 Task: Add an event with the title Second Interview with Rob, date '2024/05/28', time 8:00 AM to 10:00 AMand add a description: Teams will be presented with a series of problem-solving challenges that require creativity, analytical thinking, and effective communication. These challenges may include simulated scenarios, puzzles, brainteasers, or real-world business problems.Select event color  Basil . Add location for the event as: Milan, Italy, logged in from the account softage.8@softage.netand send the event invitation to softage.4@softage.net and softage.5@softage.net. Set a reminder for the event Daily
Action: Mouse pressed left at (62, 104)
Screenshot: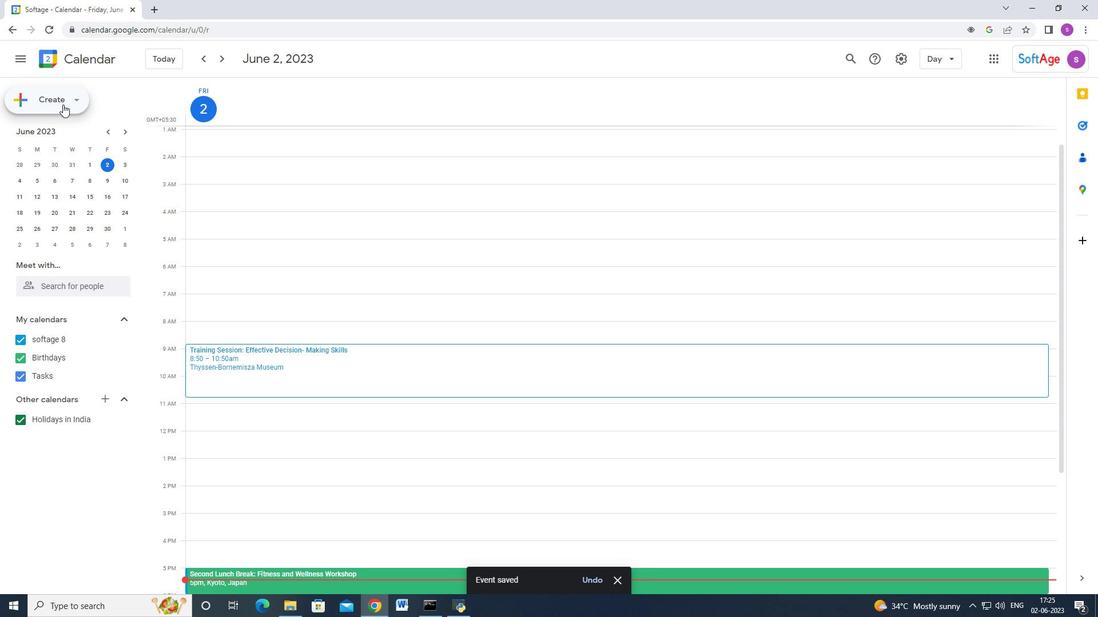 
Action: Mouse moved to (53, 133)
Screenshot: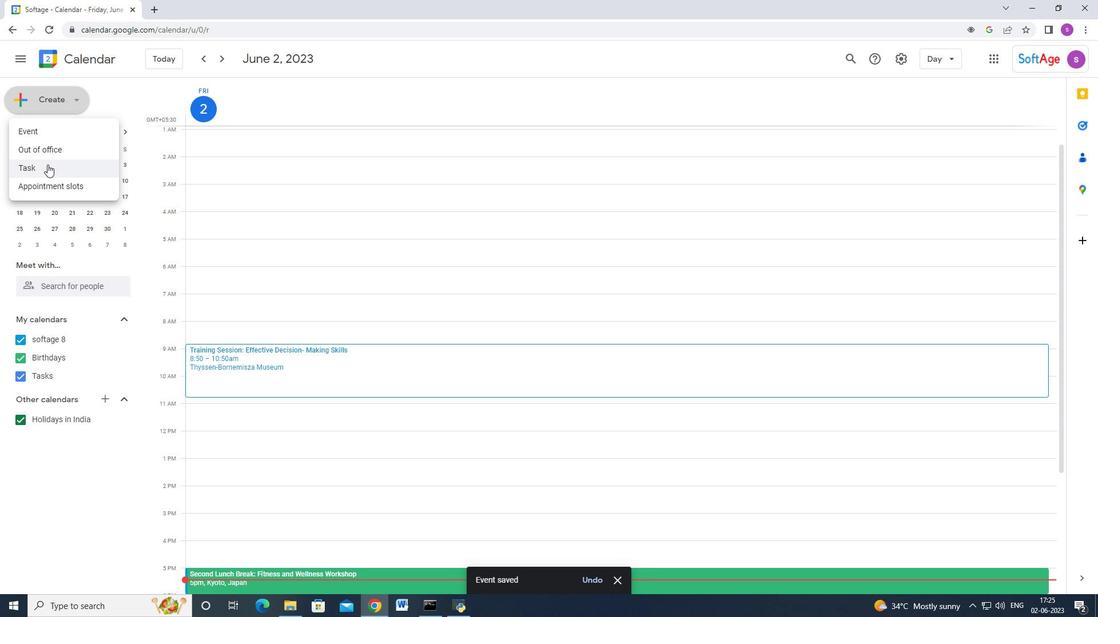 
Action: Mouse pressed left at (53, 133)
Screenshot: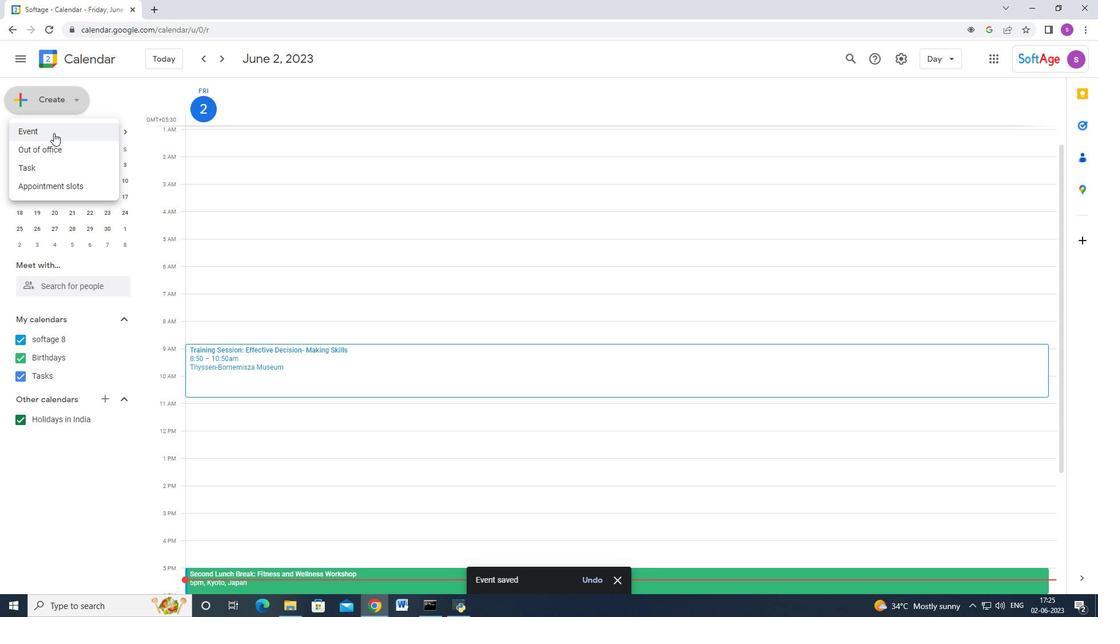 
Action: Mouse moved to (556, 319)
Screenshot: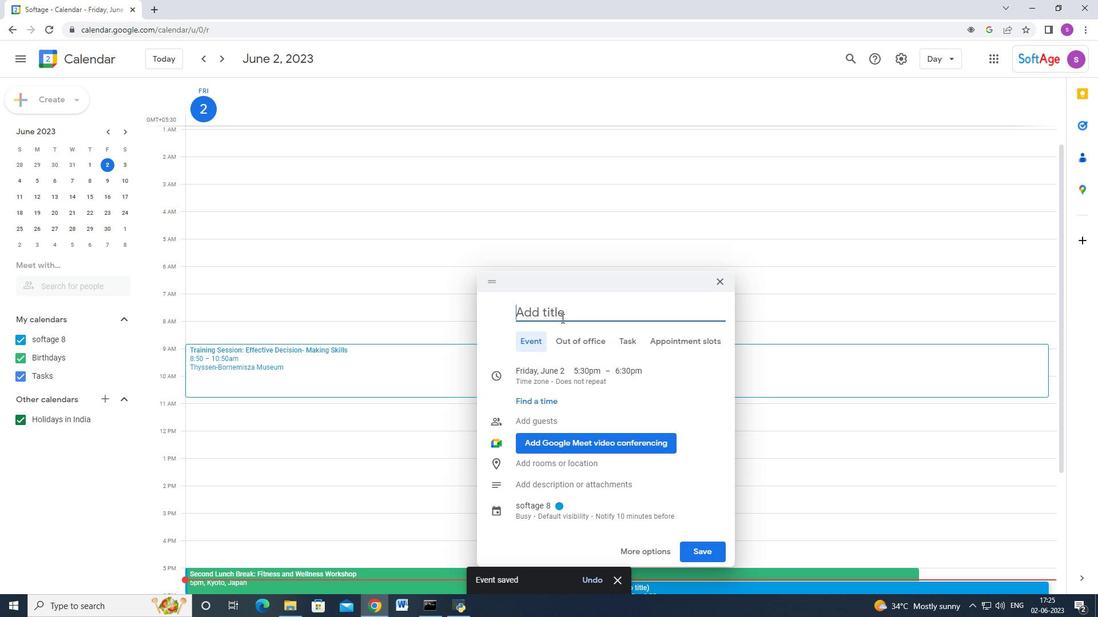 
Action: Key pressed <Key.shift><Key.shift><Key.shift><Key.shift>Second<Key.space><Key.shift>Interview<Key.space>with<Key.space><Key.shift>Rob
Screenshot: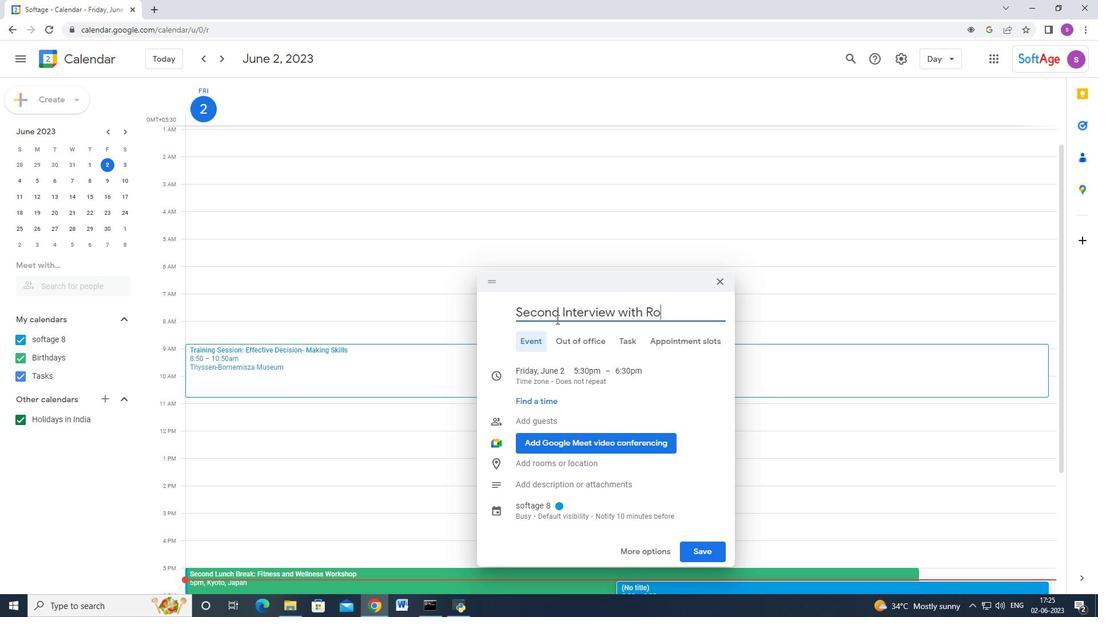 
Action: Mouse moved to (637, 545)
Screenshot: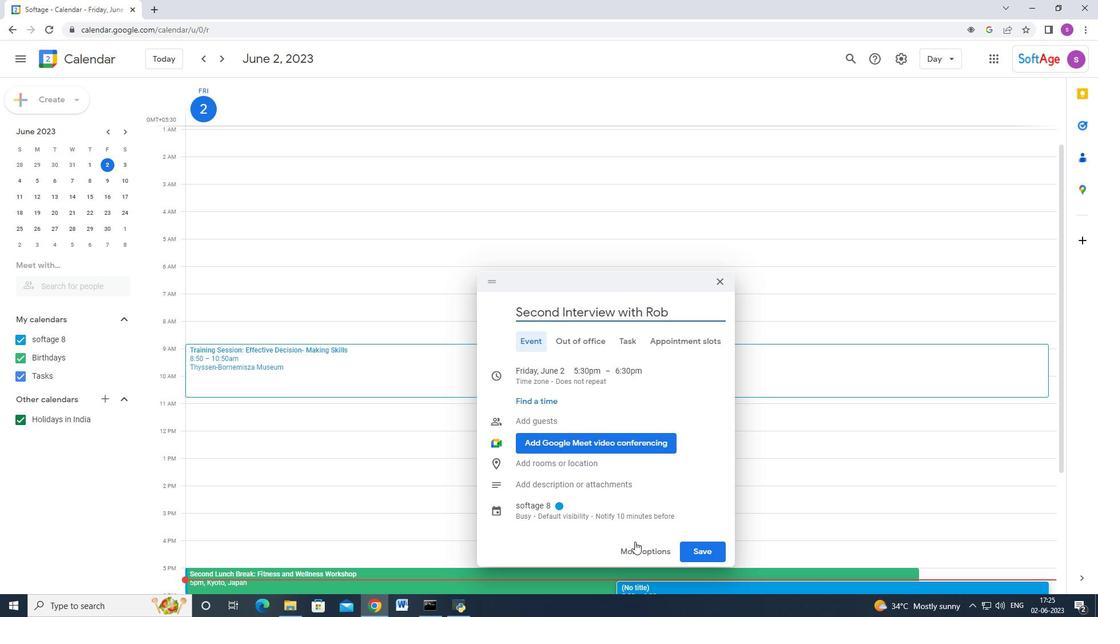 
Action: Mouse pressed left at (637, 545)
Screenshot: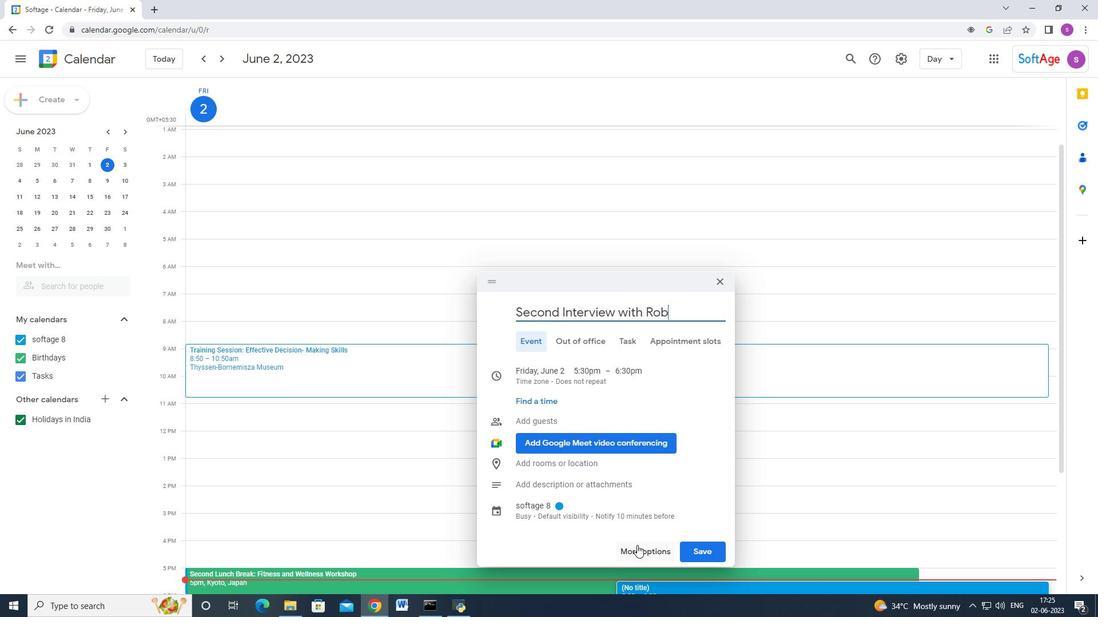 
Action: Mouse moved to (72, 103)
Screenshot: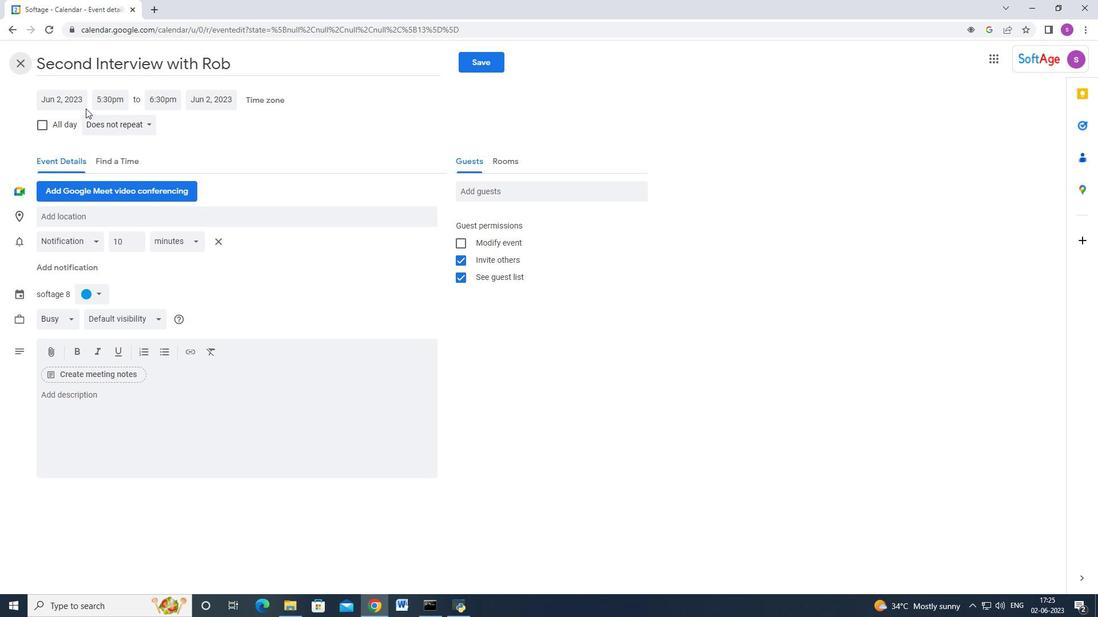 
Action: Mouse pressed left at (72, 103)
Screenshot: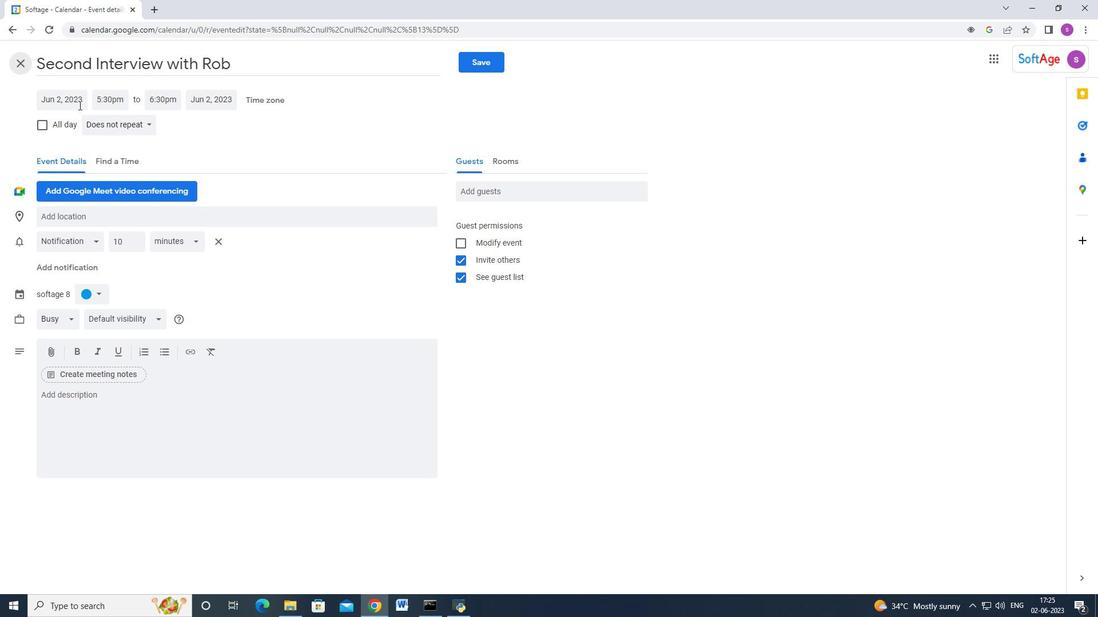 
Action: Mouse moved to (177, 124)
Screenshot: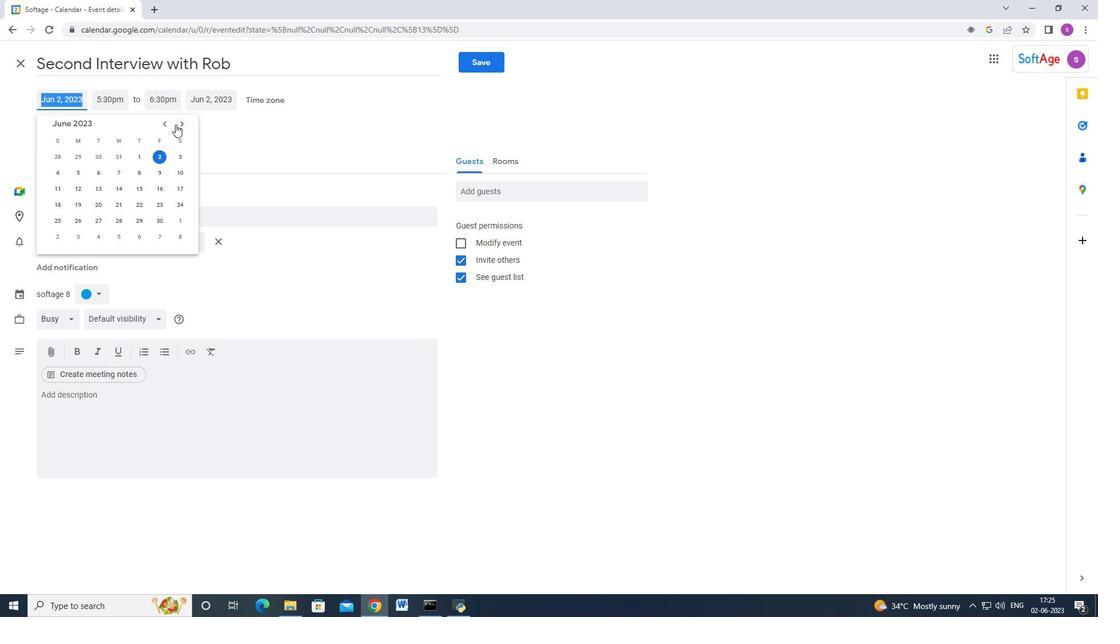 
Action: Mouse pressed left at (177, 124)
Screenshot: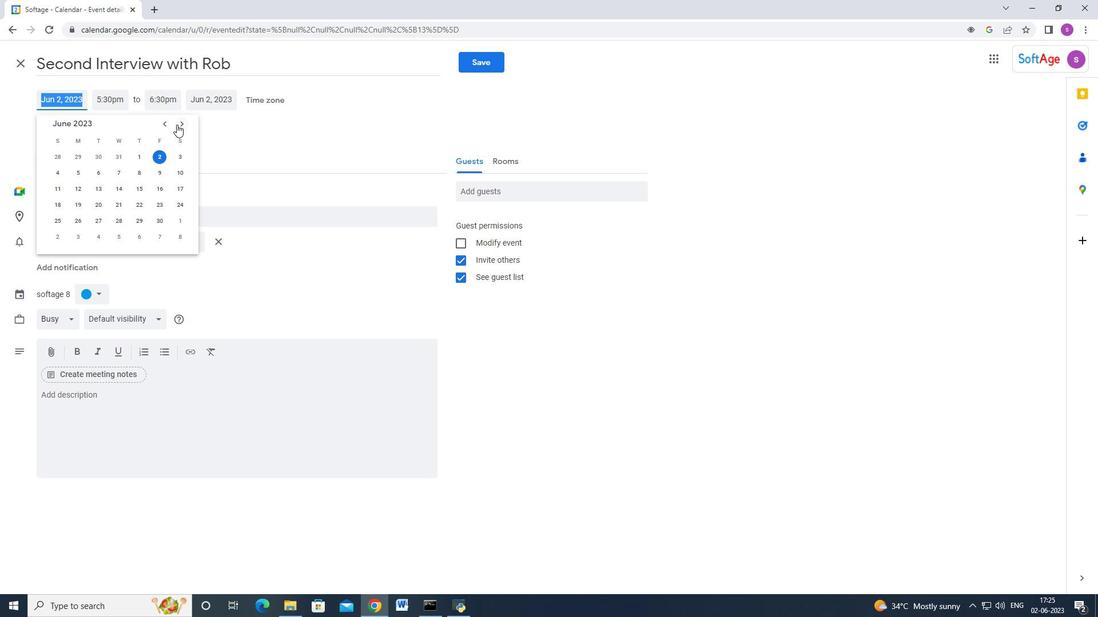 
Action: Mouse pressed left at (177, 124)
Screenshot: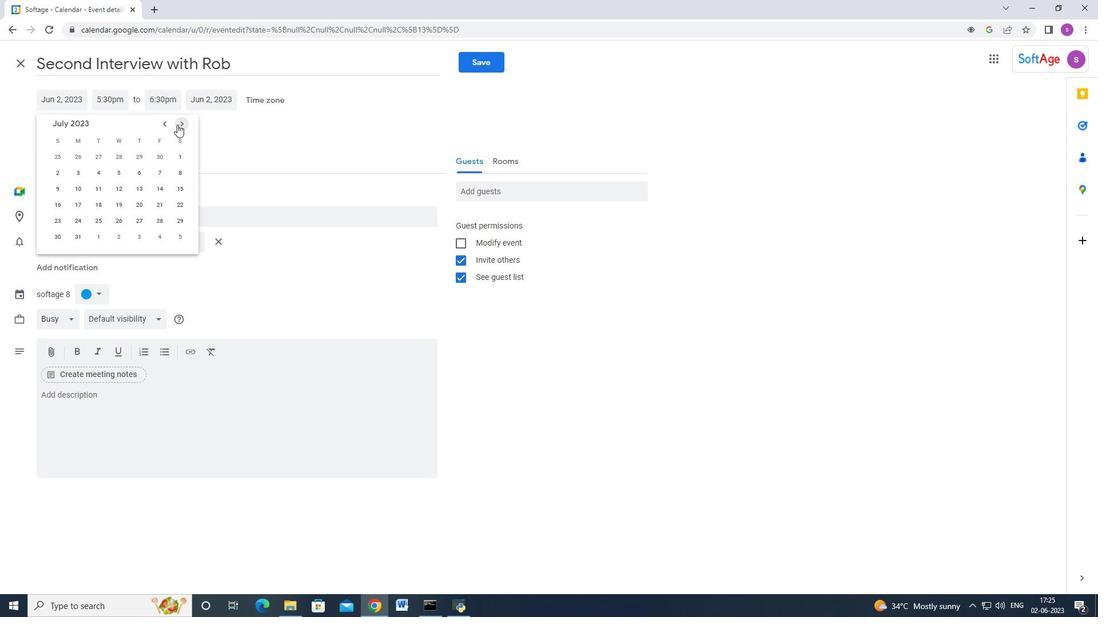
Action: Mouse pressed left at (177, 124)
Screenshot: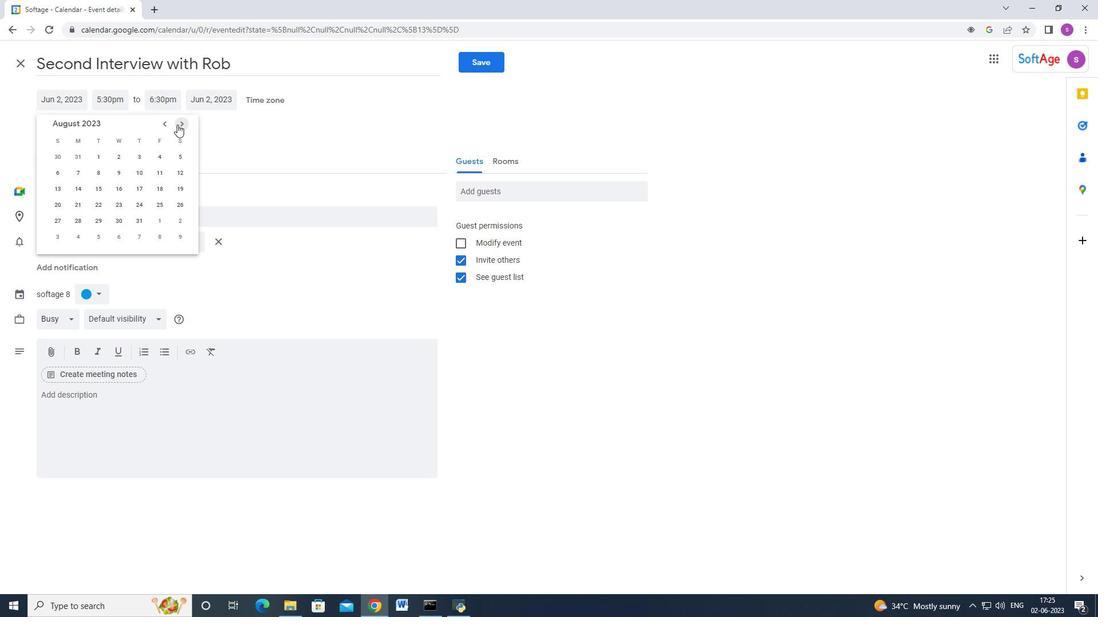 
Action: Mouse pressed left at (177, 124)
Screenshot: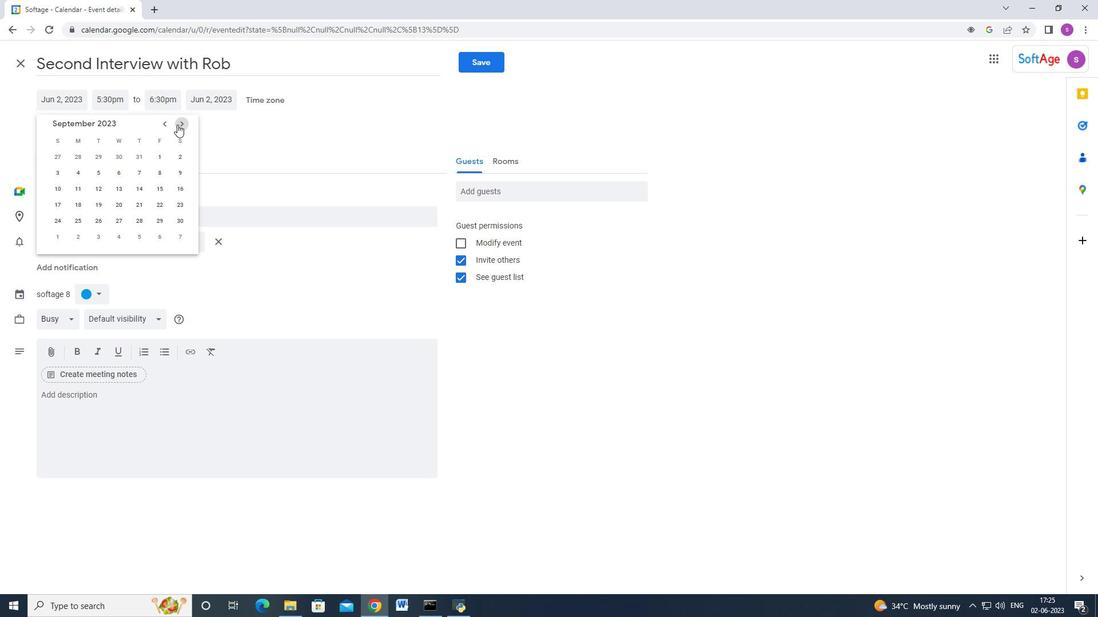 
Action: Mouse pressed left at (177, 124)
Screenshot: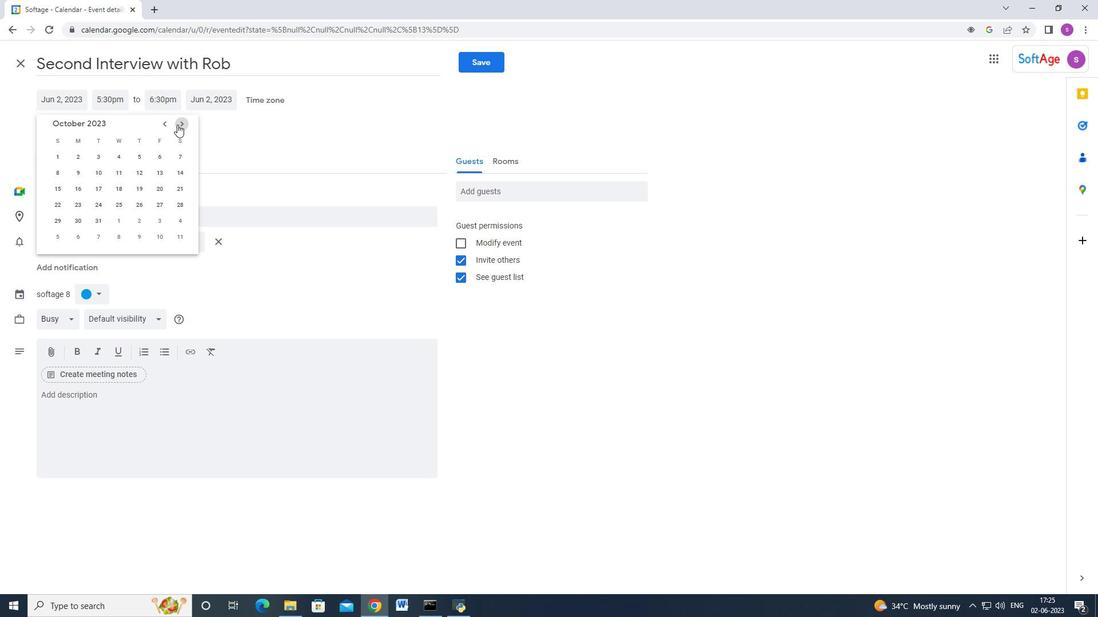 
Action: Mouse pressed left at (177, 124)
Screenshot: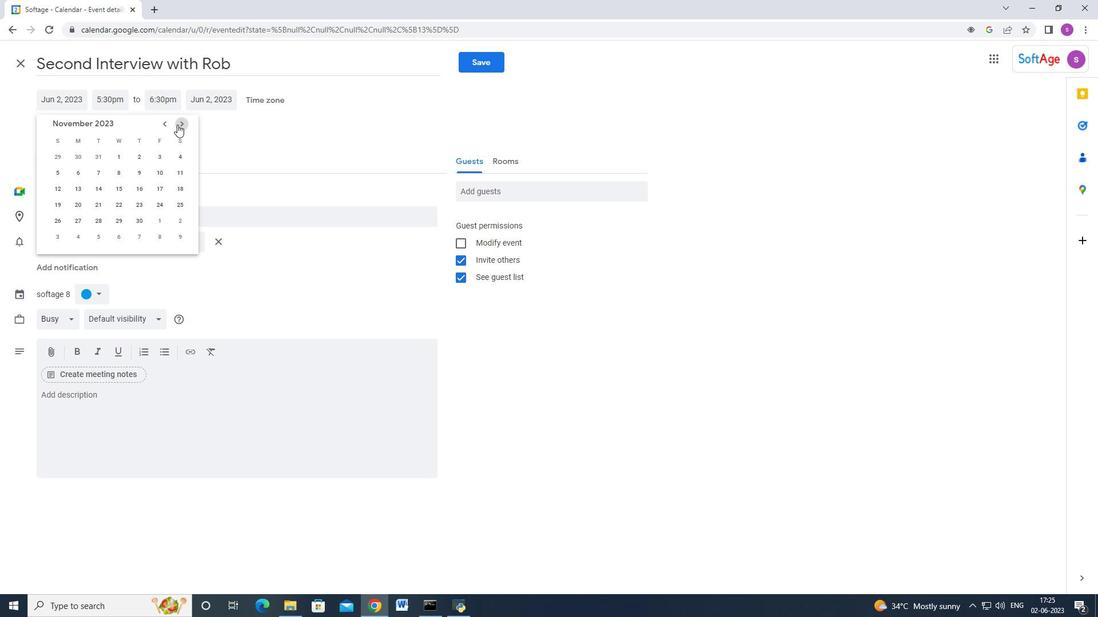 
Action: Mouse pressed left at (177, 124)
Screenshot: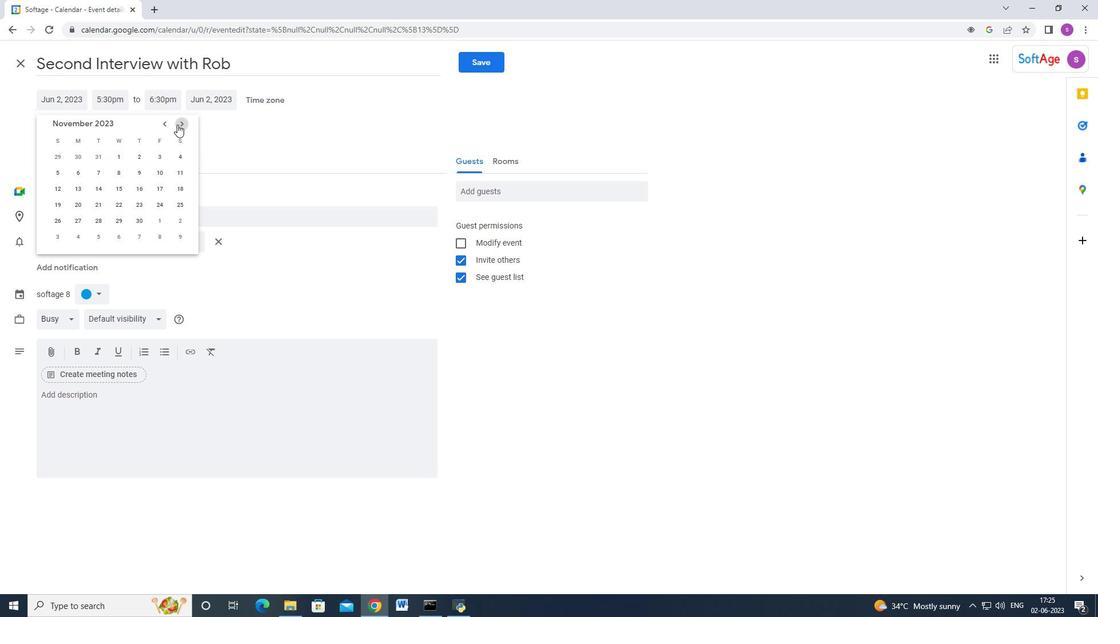 
Action: Mouse pressed left at (177, 124)
Screenshot: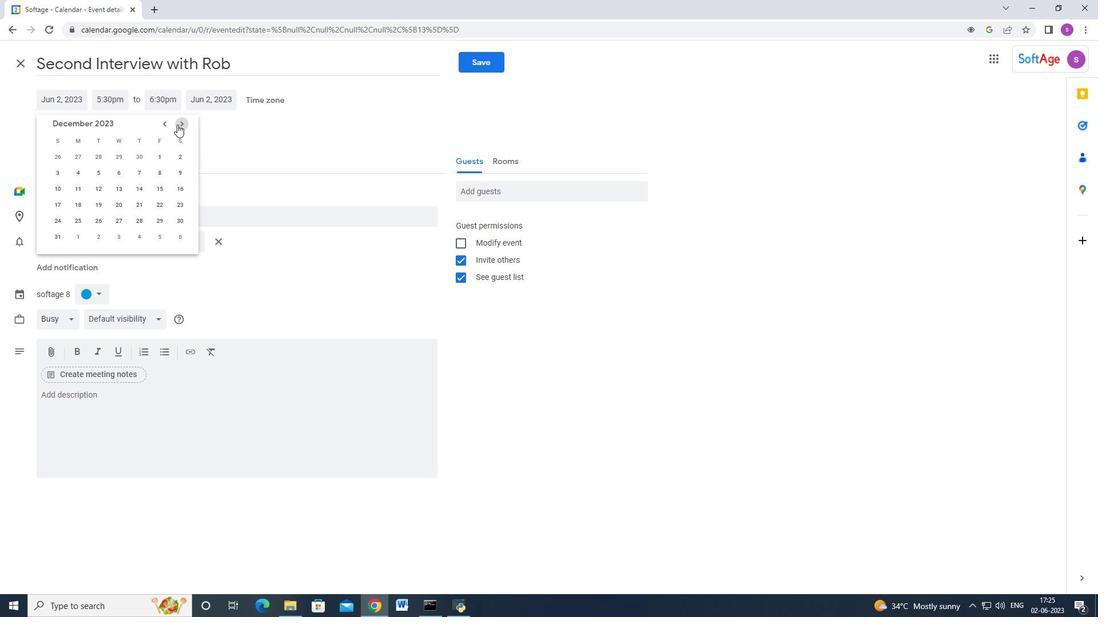 
Action: Mouse pressed left at (177, 124)
Screenshot: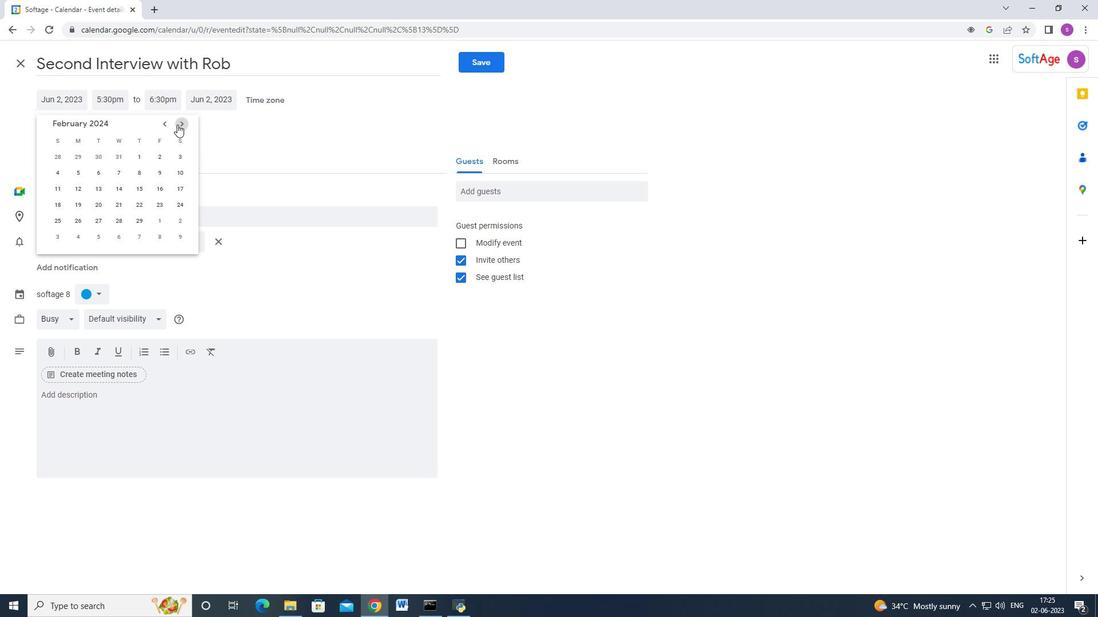 
Action: Mouse pressed left at (177, 124)
Screenshot: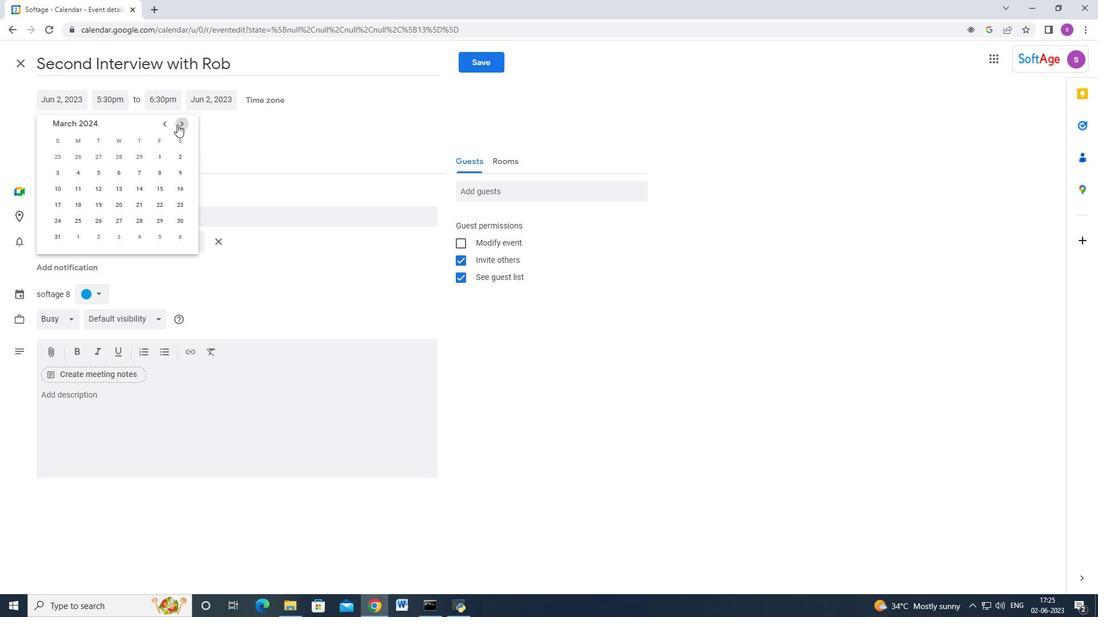 
Action: Mouse pressed left at (177, 124)
Screenshot: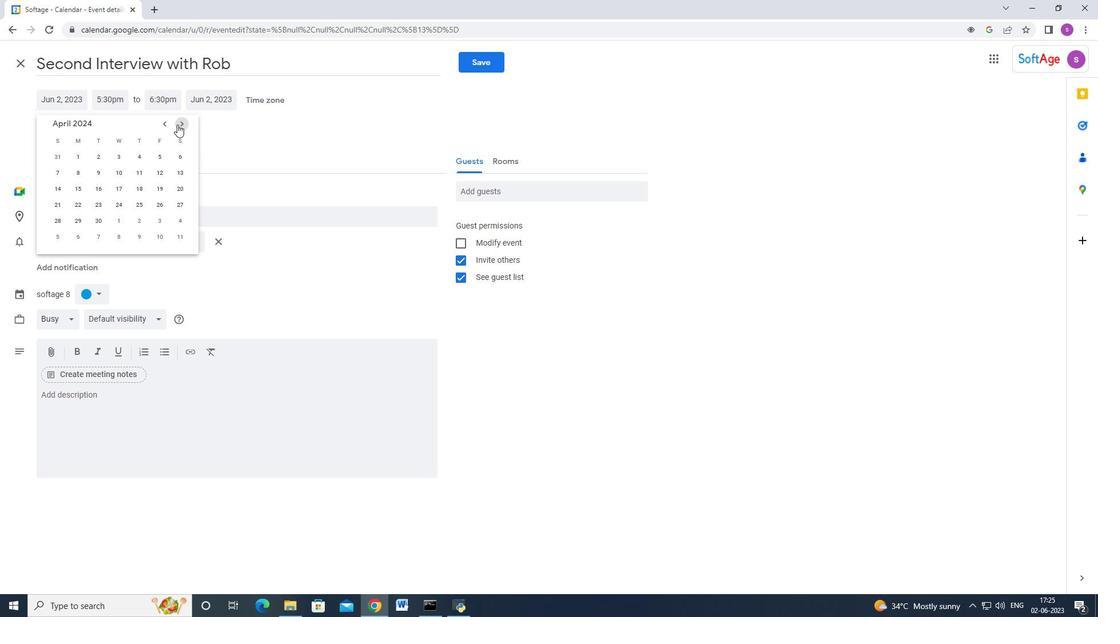 
Action: Mouse moved to (98, 223)
Screenshot: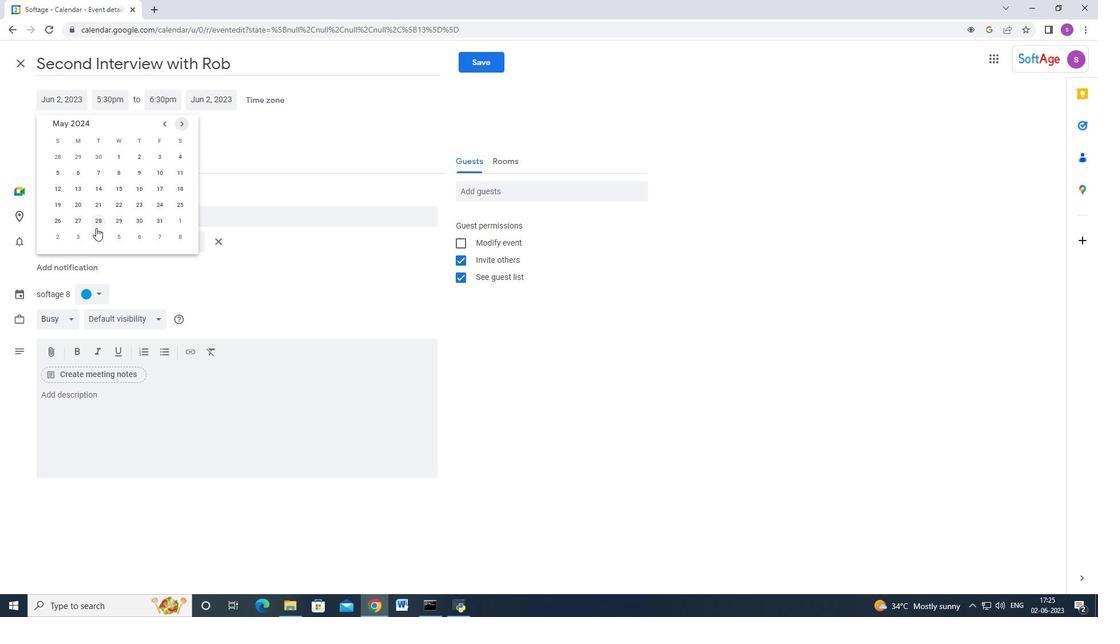 
Action: Mouse pressed left at (98, 223)
Screenshot: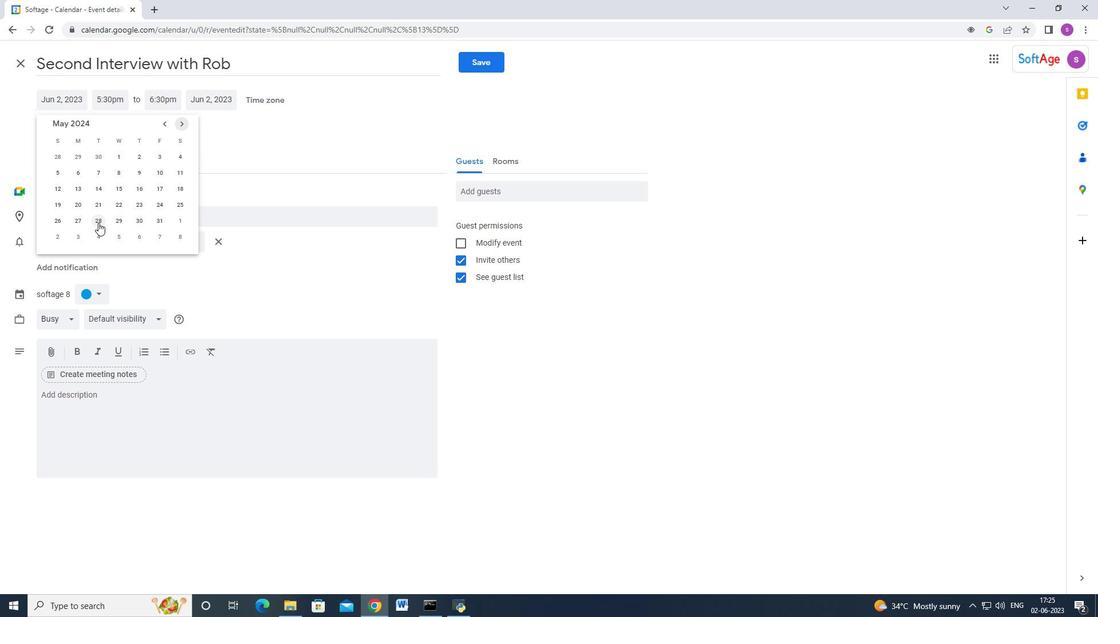 
Action: Mouse moved to (120, 103)
Screenshot: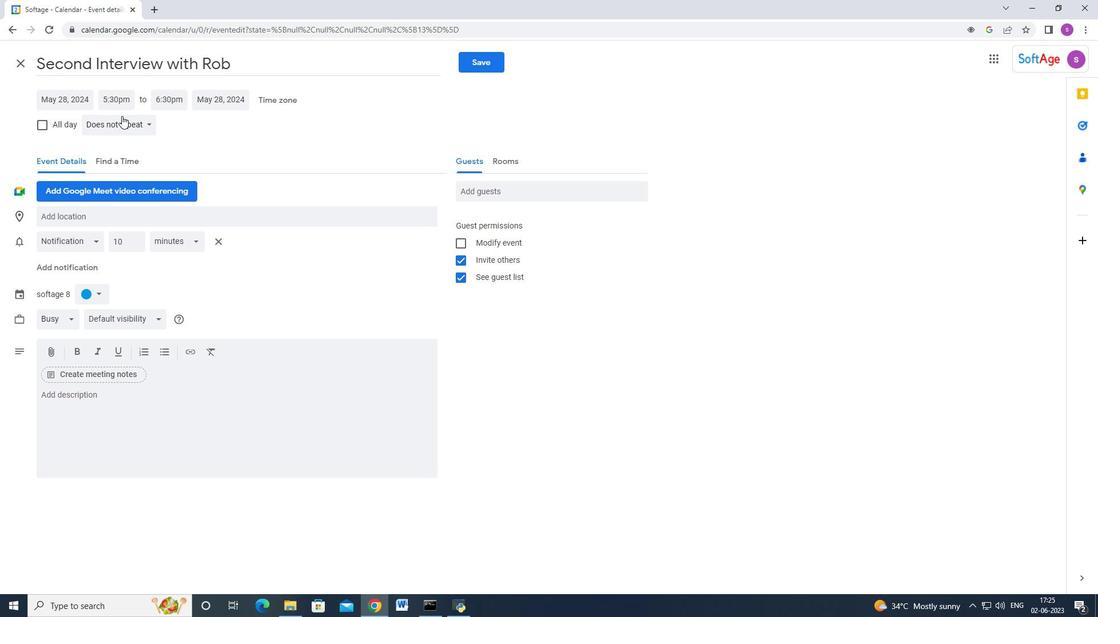 
Action: Mouse pressed left at (120, 103)
Screenshot: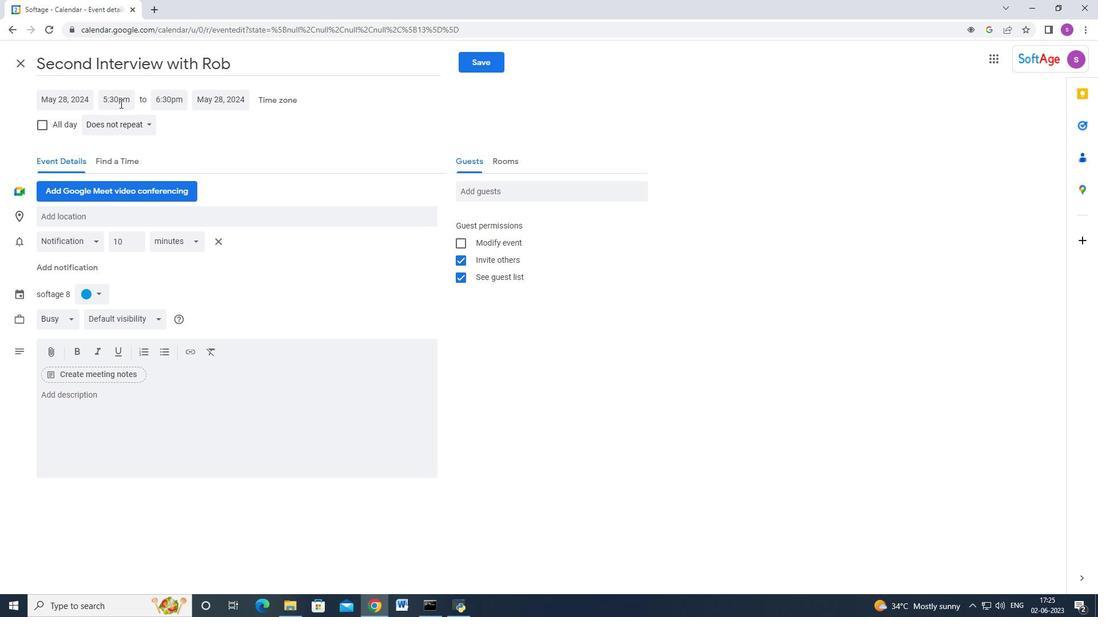 
Action: Key pressed 8<Key.shift>:00am<Key.enter><Key.tab>10<Key.shift>:00am<Key.enter>
Screenshot: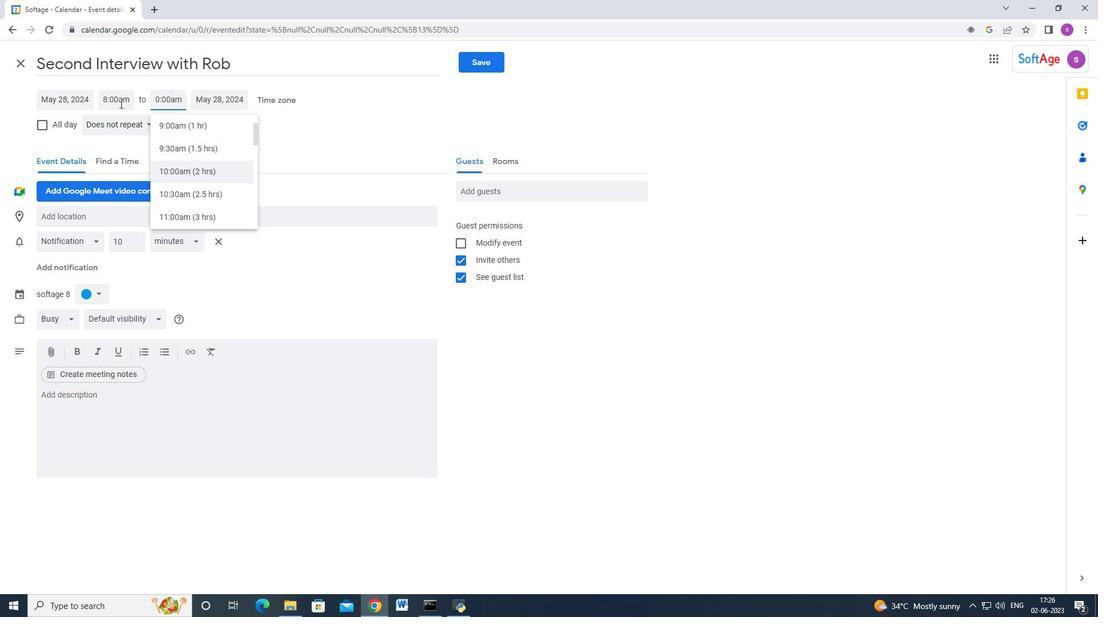 
Action: Mouse moved to (176, 420)
Screenshot: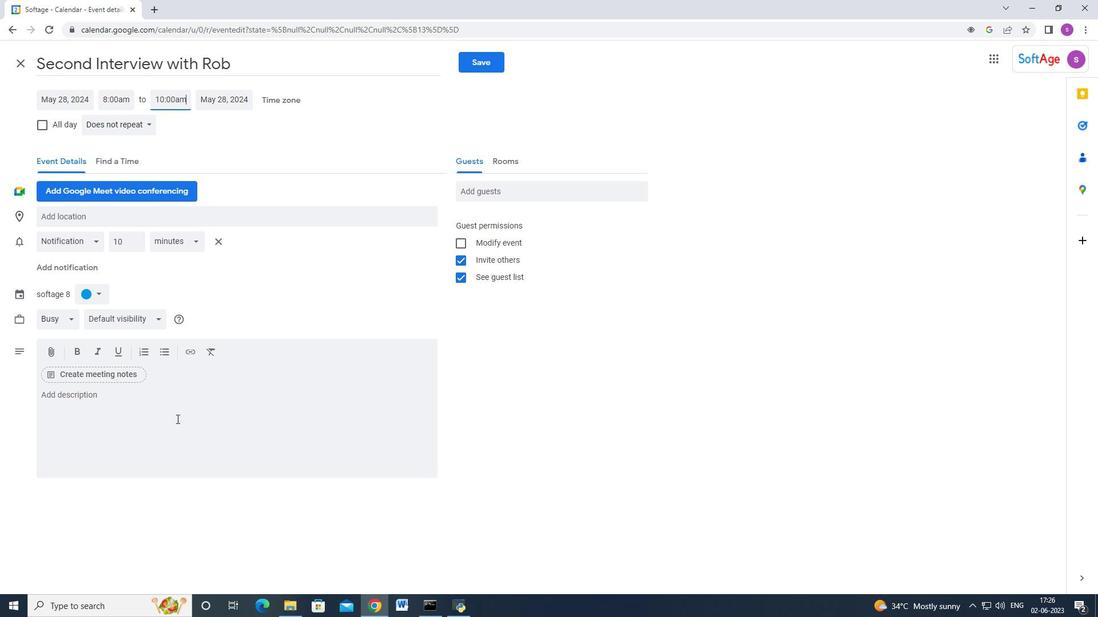 
Action: Mouse pressed left at (176, 420)
Screenshot: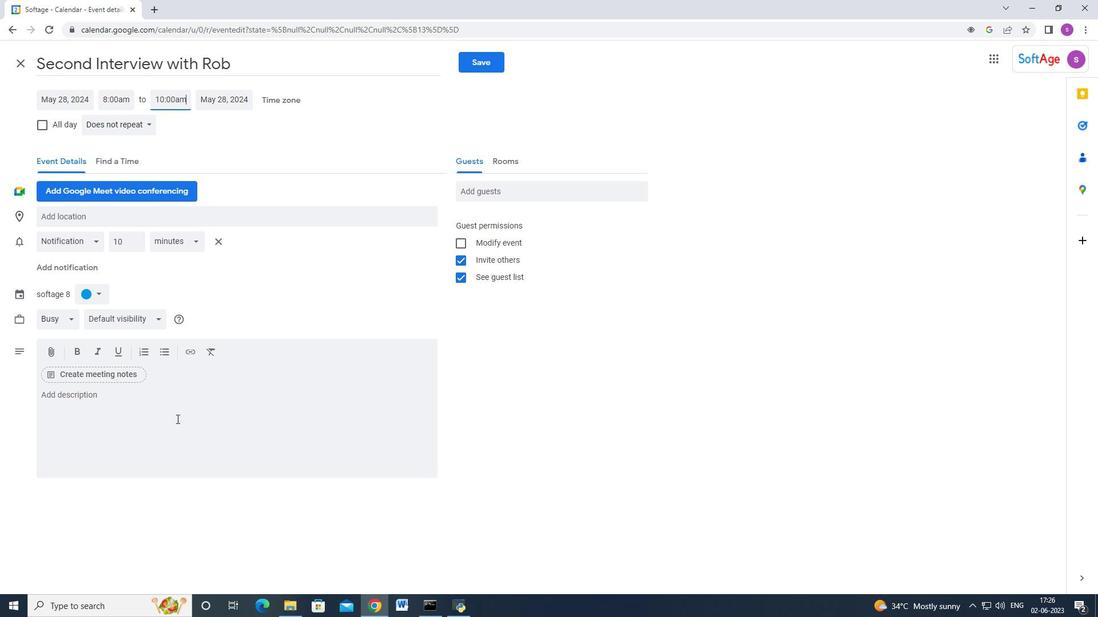 
Action: Key pressed <Key.shift>Teams<Key.space>will<Key.space>r<Key.backspace>be<Key.space>presented<Key.space>with<Key.space>a<Key.space>series<Key.space>of<Key.space>problm<Key.backspace>em-c<Key.backspace>solving<Key.space>challenges<Key.space>that<Key.space>require<Key.space>creativity,<Key.space>analytical<Key.space>thinking,<Key.space>and<Key.space>effective<Key.space>communication.<Key.space><Key.shift>h<Key.backspace><Key.shift>These<Key.space>challenges<Key.space>may<Key.space>include<Key.space>simulated<Key.space>scenarii<Key.backspace>os<Key.space><Key.backspace>,<Key.space>puzzles,<Key.space>brainteasers,<Key.space>or<Key.space>real-work<Key.backspace>ld<Key.space>so<Key.backspace>b<Key.backspace><Key.backspace>business<Key.space>problems.
Screenshot: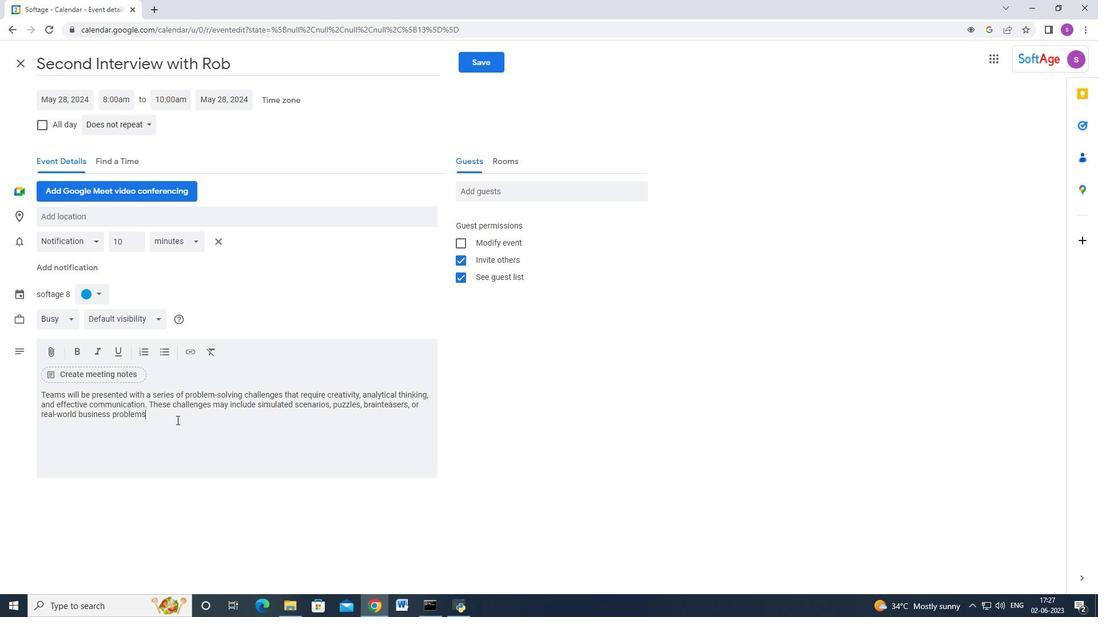 
Action: Mouse moved to (106, 296)
Screenshot: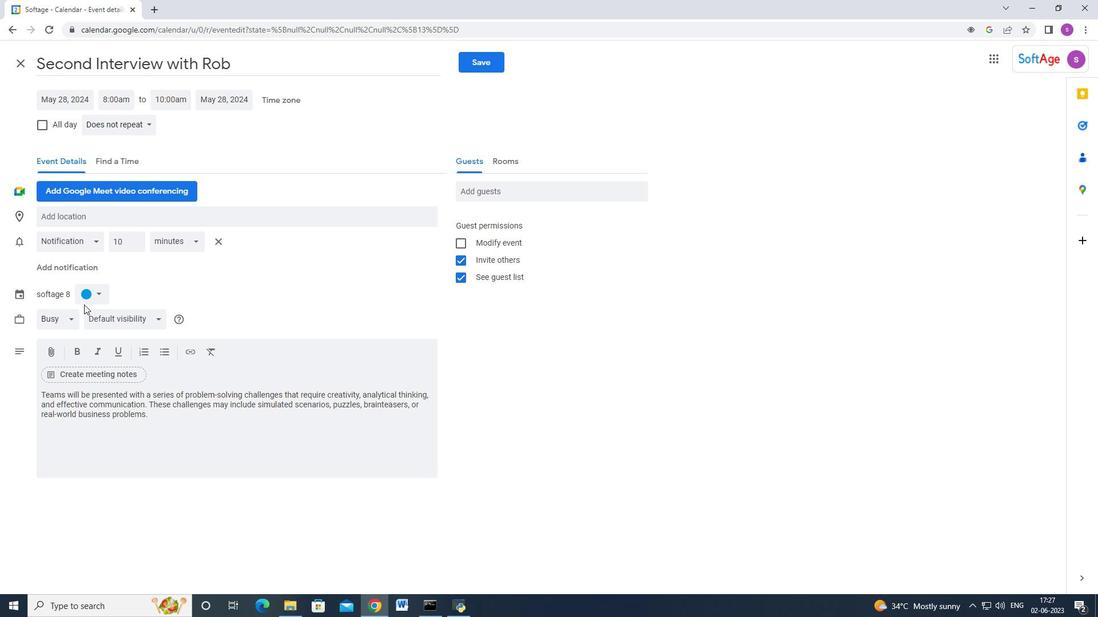 
Action: Mouse pressed left at (106, 296)
Screenshot: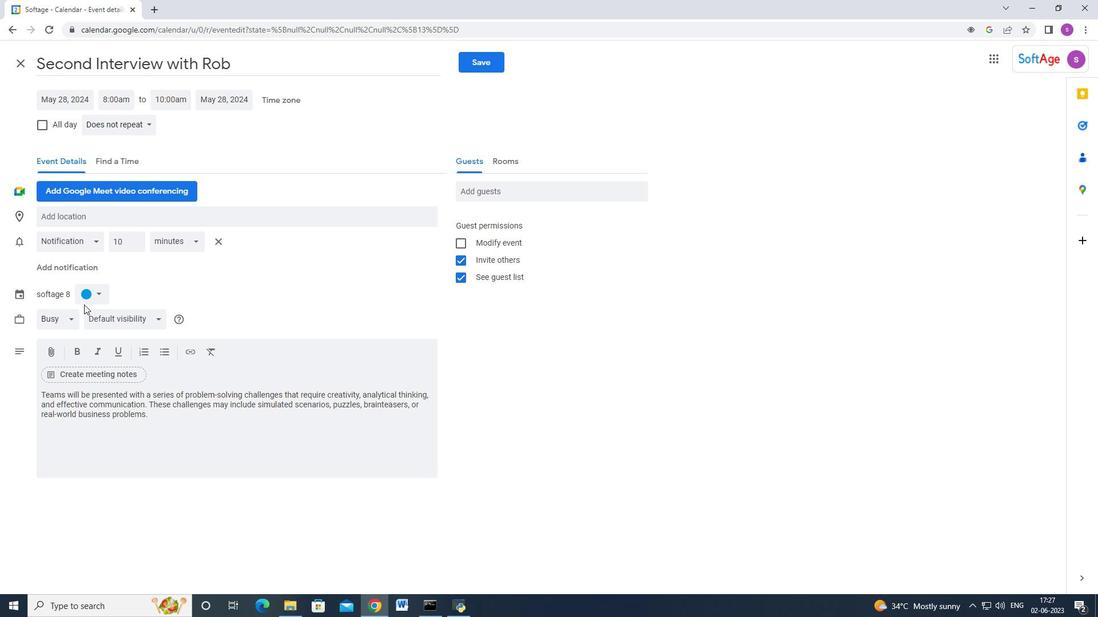 
Action: Mouse moved to (85, 320)
Screenshot: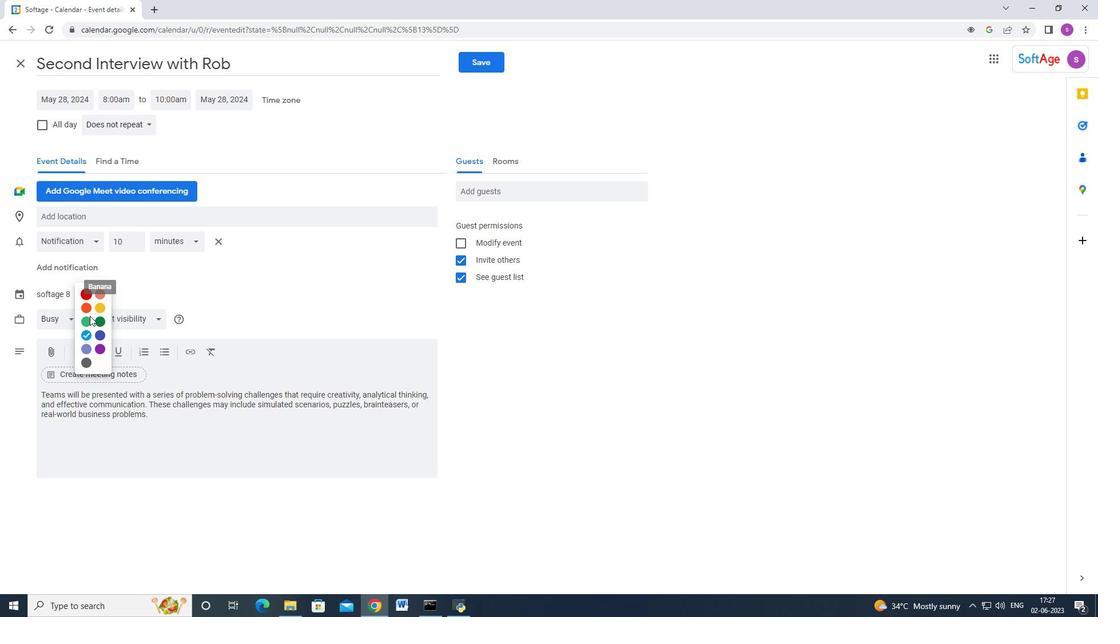 
Action: Mouse pressed left at (85, 320)
Screenshot: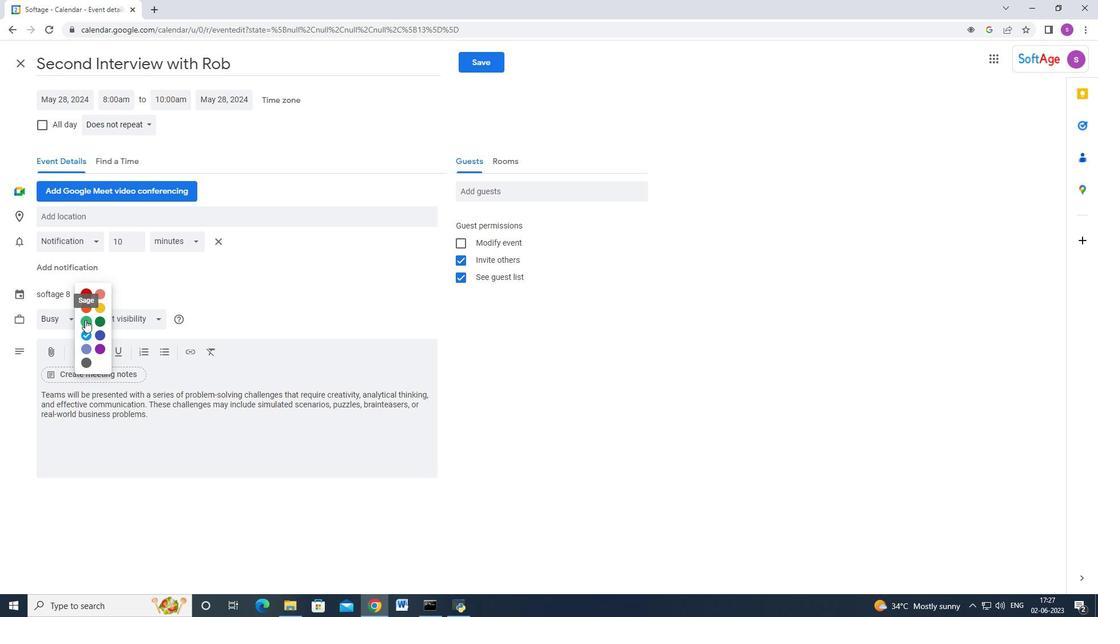 
Action: Mouse moved to (81, 298)
Screenshot: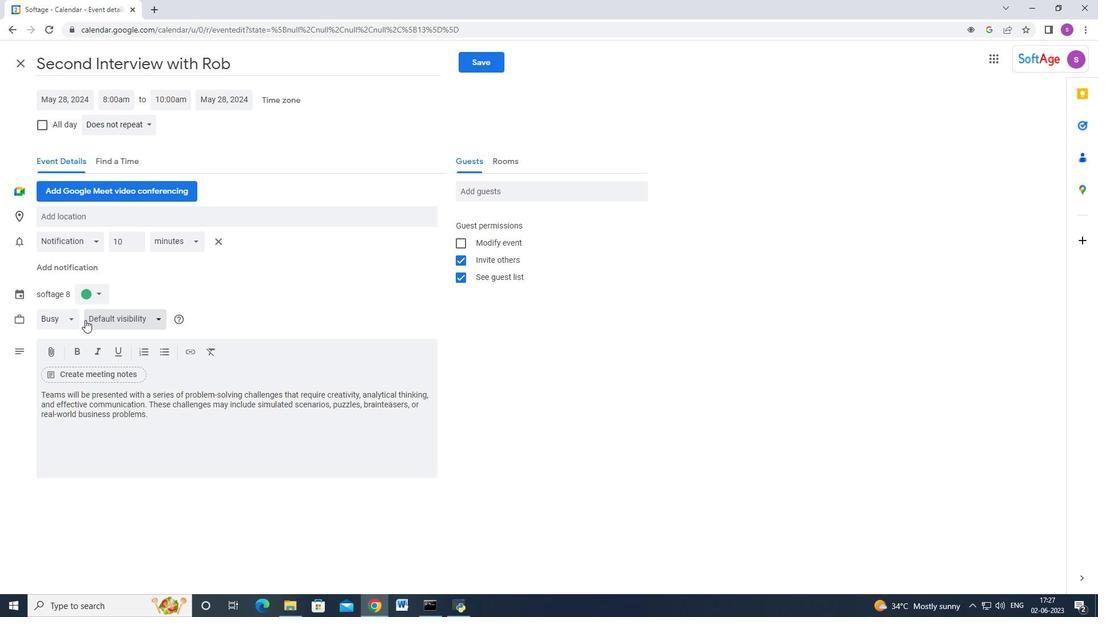
Action: Mouse pressed left at (81, 298)
Screenshot: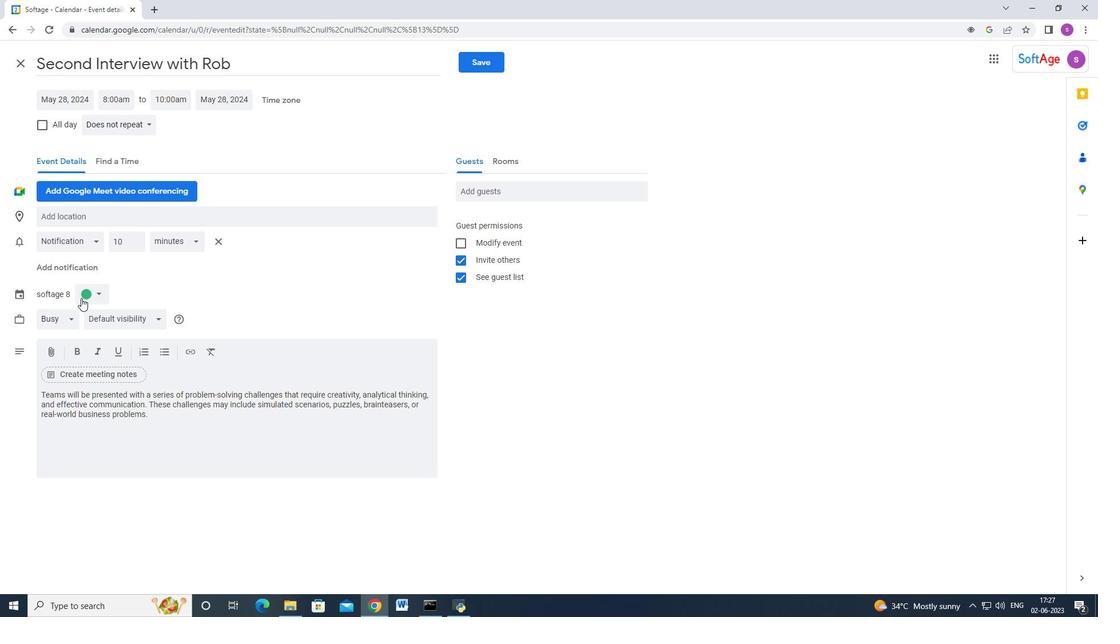 
Action: Mouse moved to (98, 324)
Screenshot: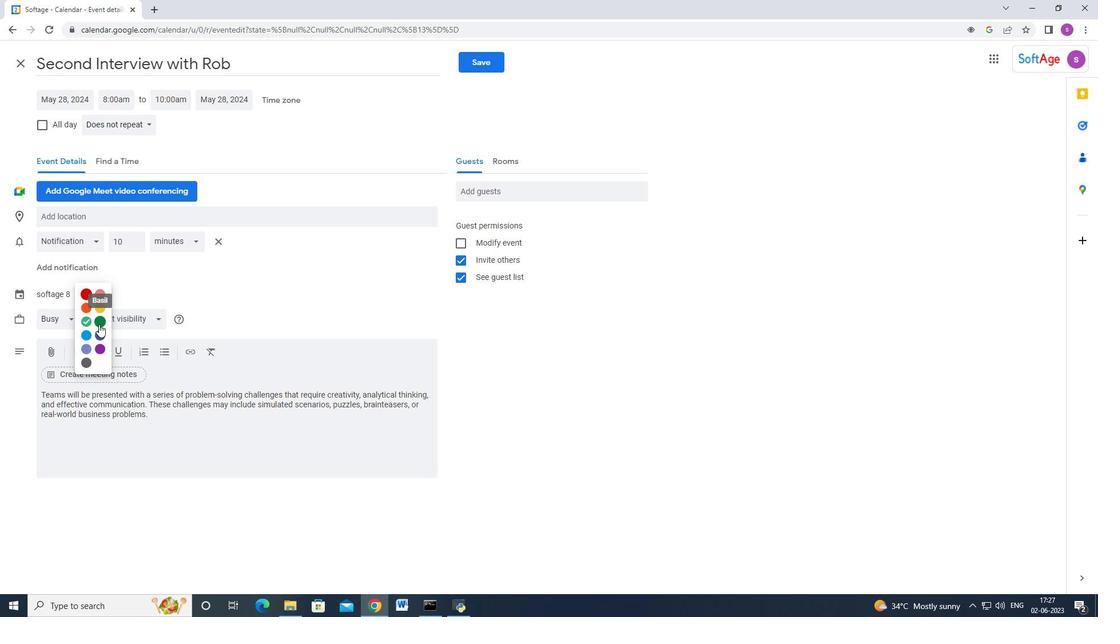 
Action: Mouse pressed left at (98, 324)
Screenshot: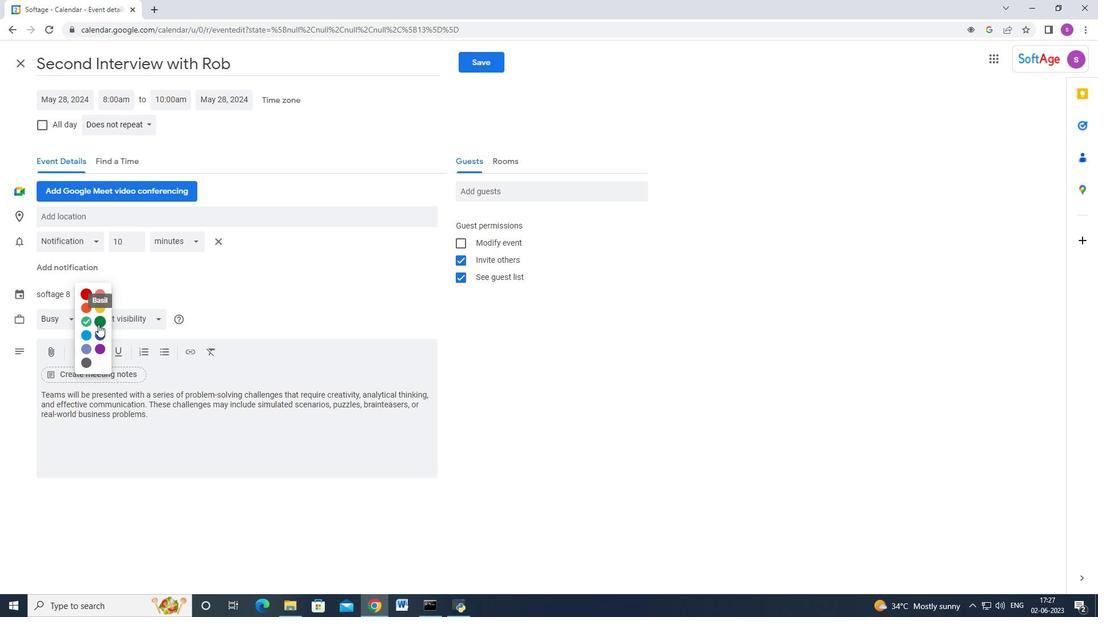 
Action: Mouse moved to (238, 220)
Screenshot: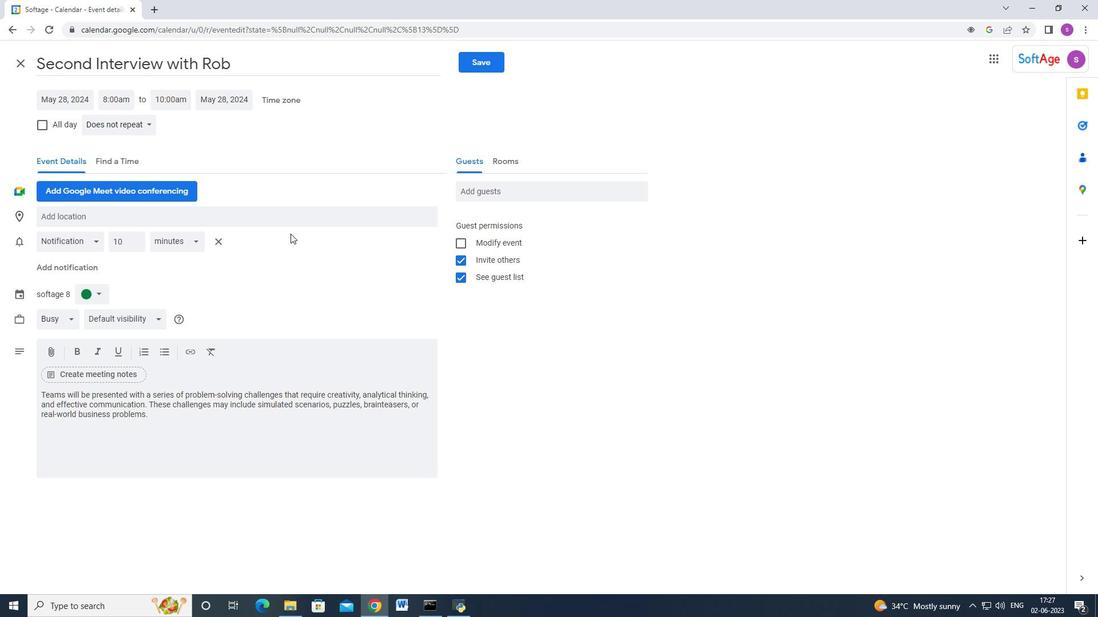 
Action: Mouse pressed left at (238, 220)
Screenshot: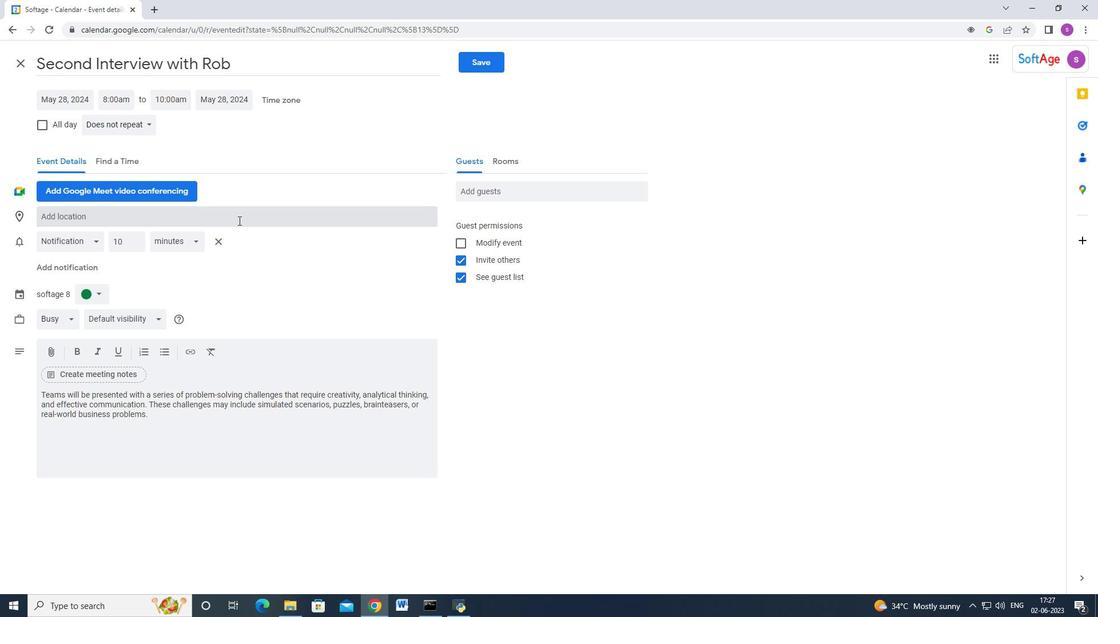 
Action: Mouse moved to (238, 220)
Screenshot: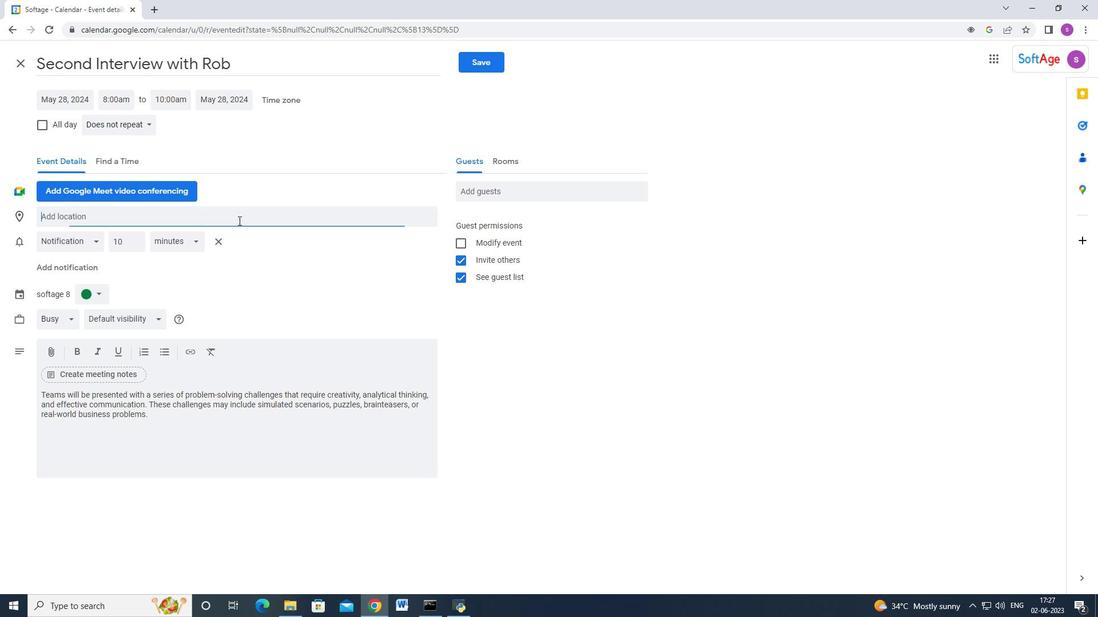 
Action: Key pressed <Key.shift>Milan,<Key.space><Key.shift>italy
Screenshot: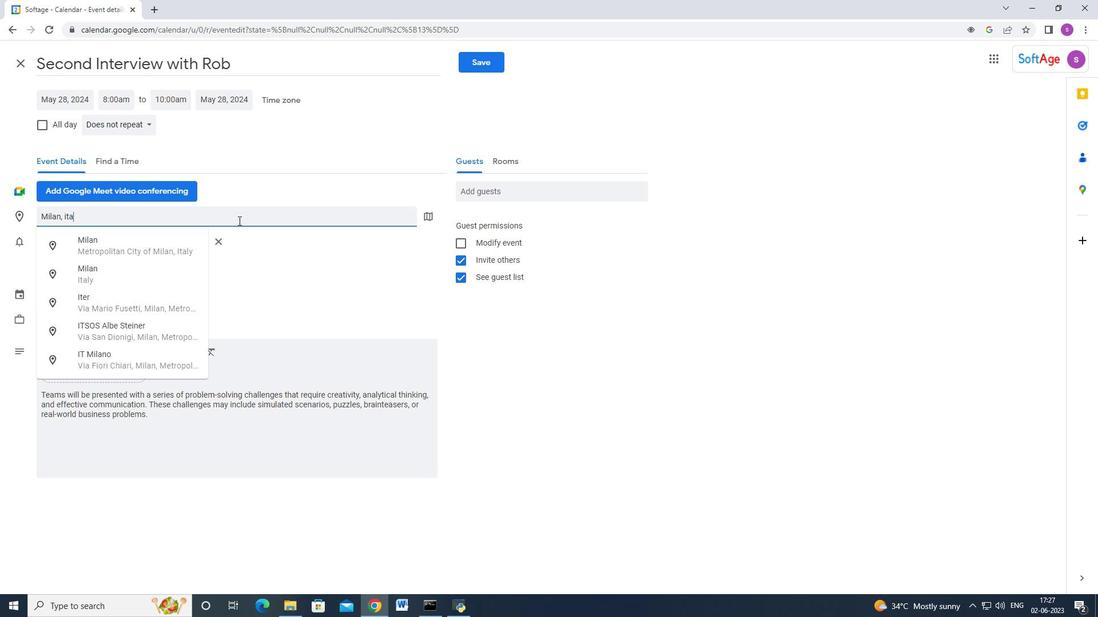 
Action: Mouse moved to (129, 279)
Screenshot: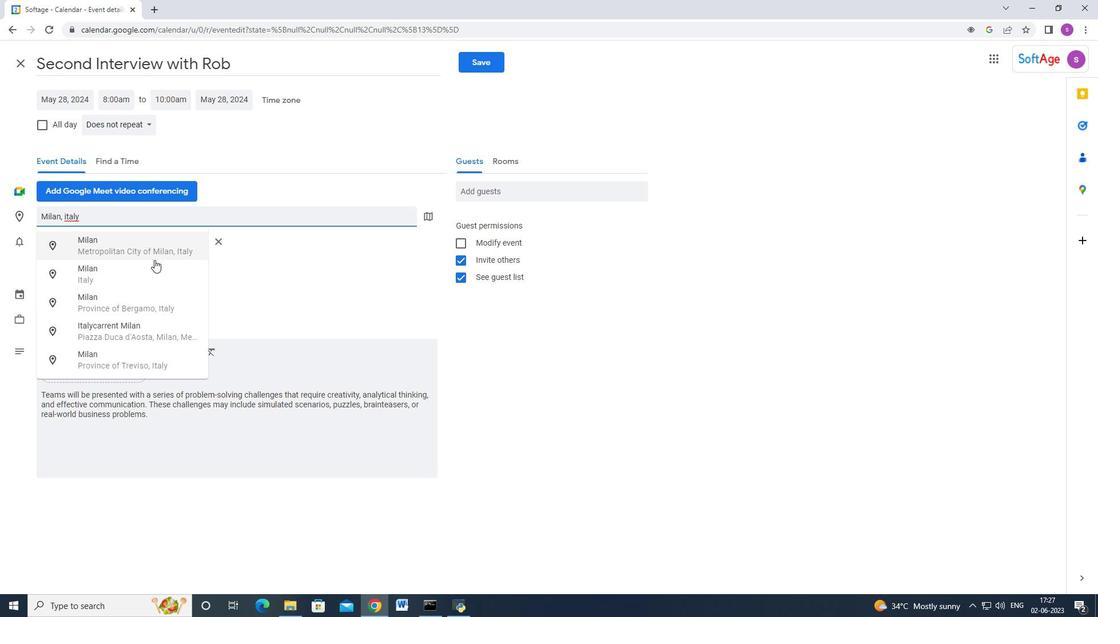 
Action: Mouse pressed left at (129, 279)
Screenshot: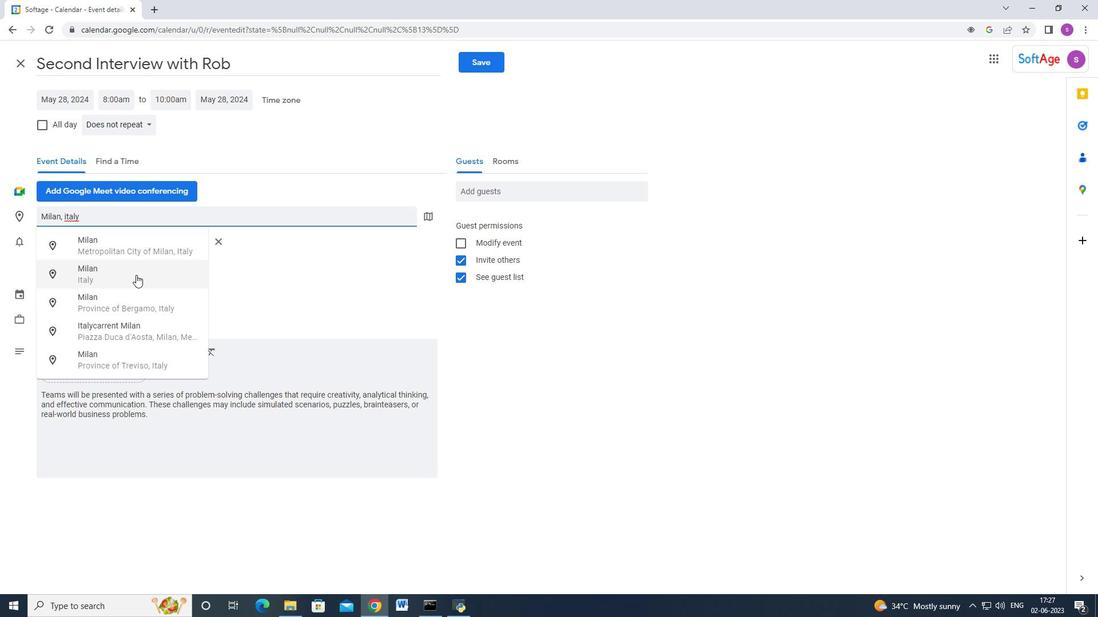 
Action: Mouse moved to (474, 192)
Screenshot: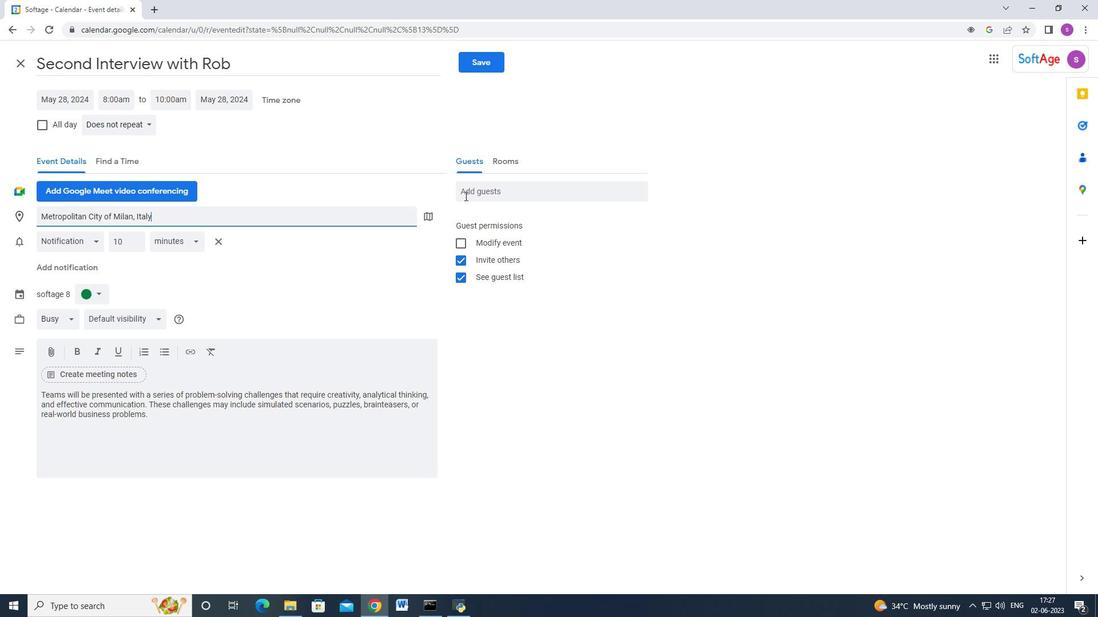 
Action: Mouse pressed left at (474, 192)
Screenshot: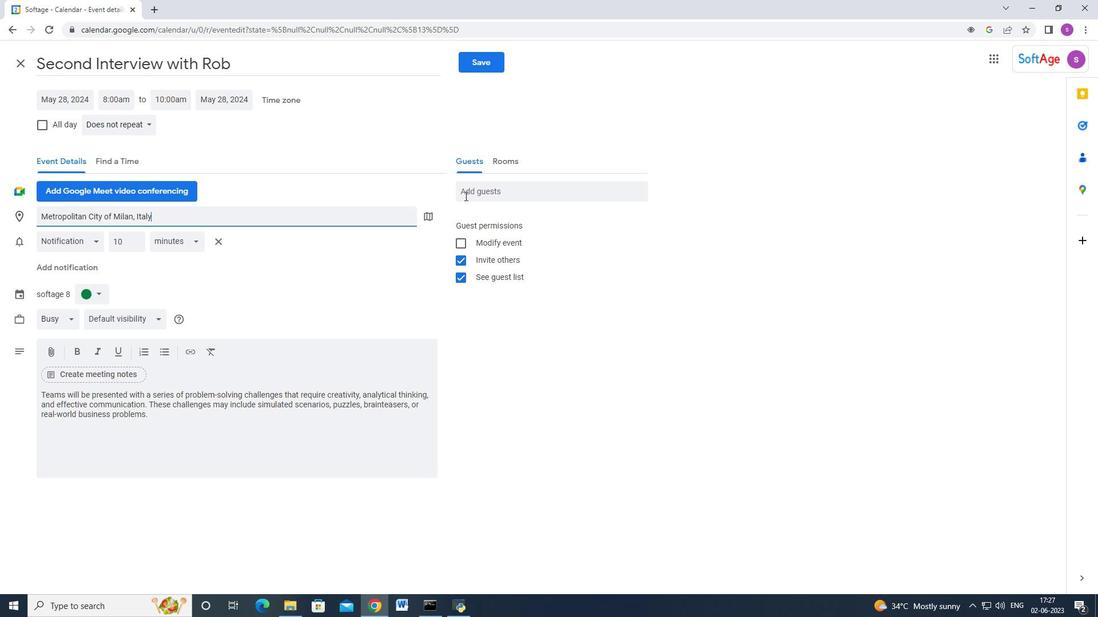 
Action: Mouse moved to (474, 192)
Screenshot: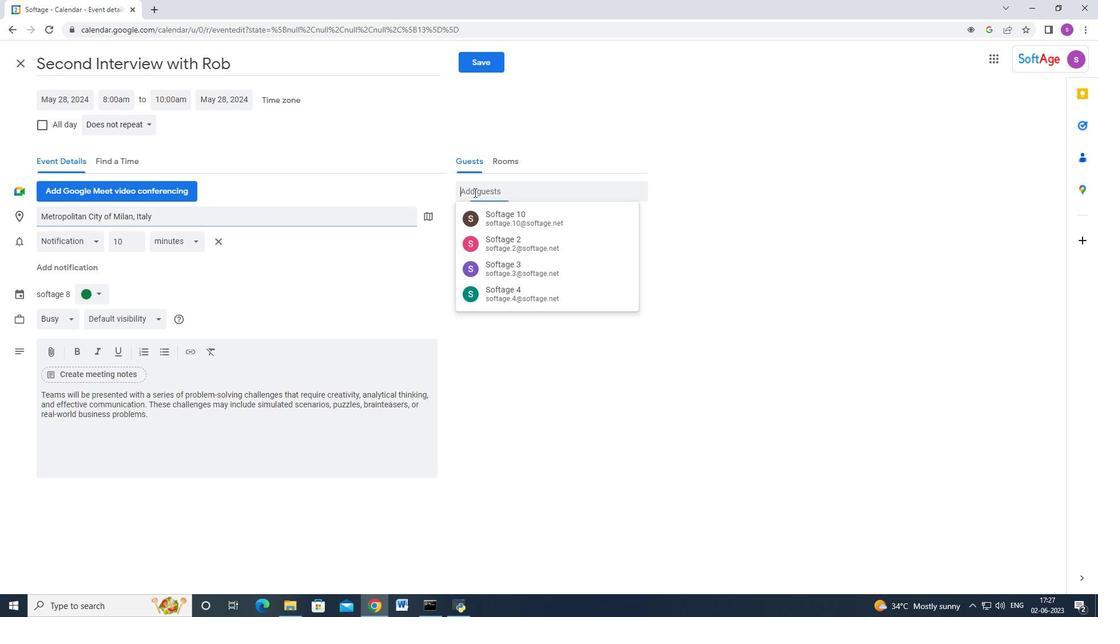 
Action: Key pressed softage.9<Key.shift_r>@<Key.backspace><Key.backspace>8<Key.shift_r>@<Key.backspace><Key.backspace>4<Key.shift_r>@sofate.<Key.backspace><Key.backspace><Key.backspace><Key.backspace>tage.net<Key.enter>softage.5<Key.shift_r>@softage.net<Key.enter>
Screenshot: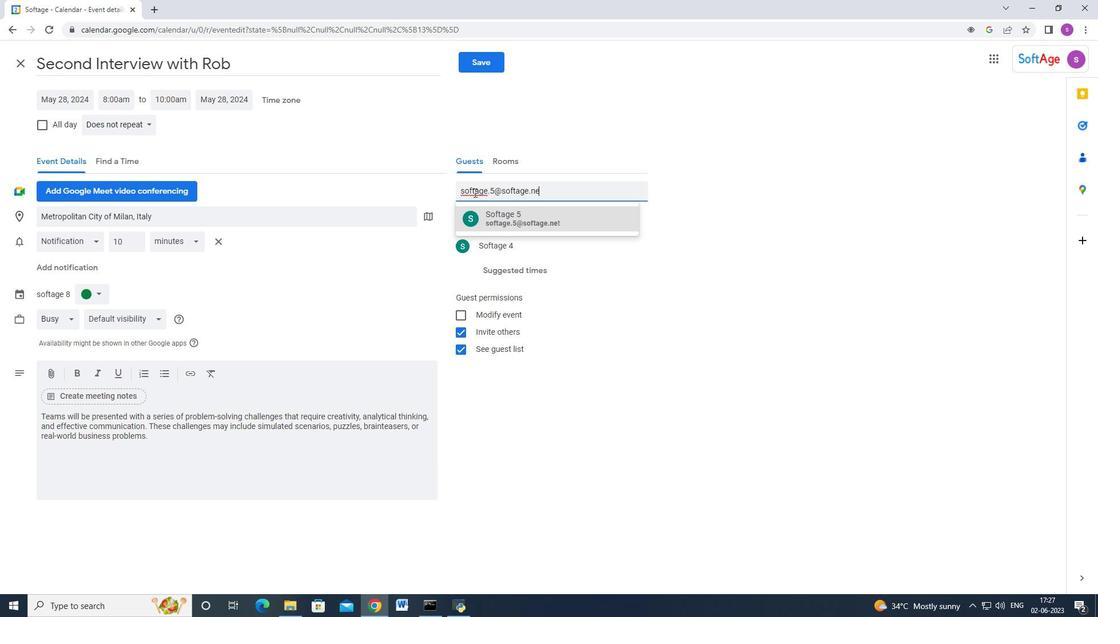 
Action: Mouse moved to (160, 128)
Screenshot: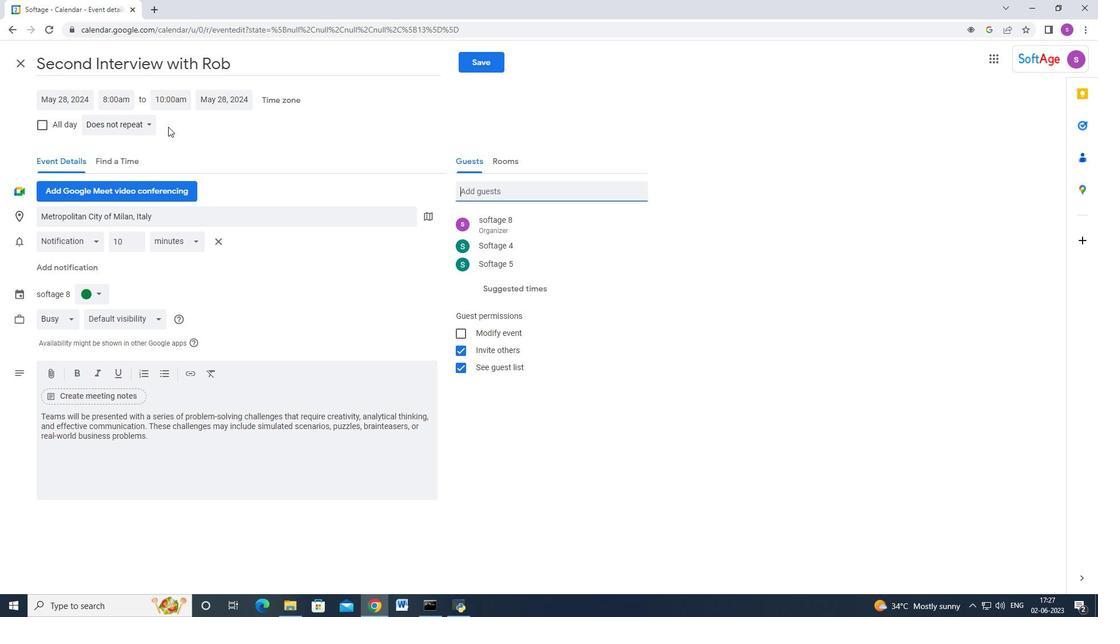 
Action: Mouse pressed left at (160, 128)
Screenshot: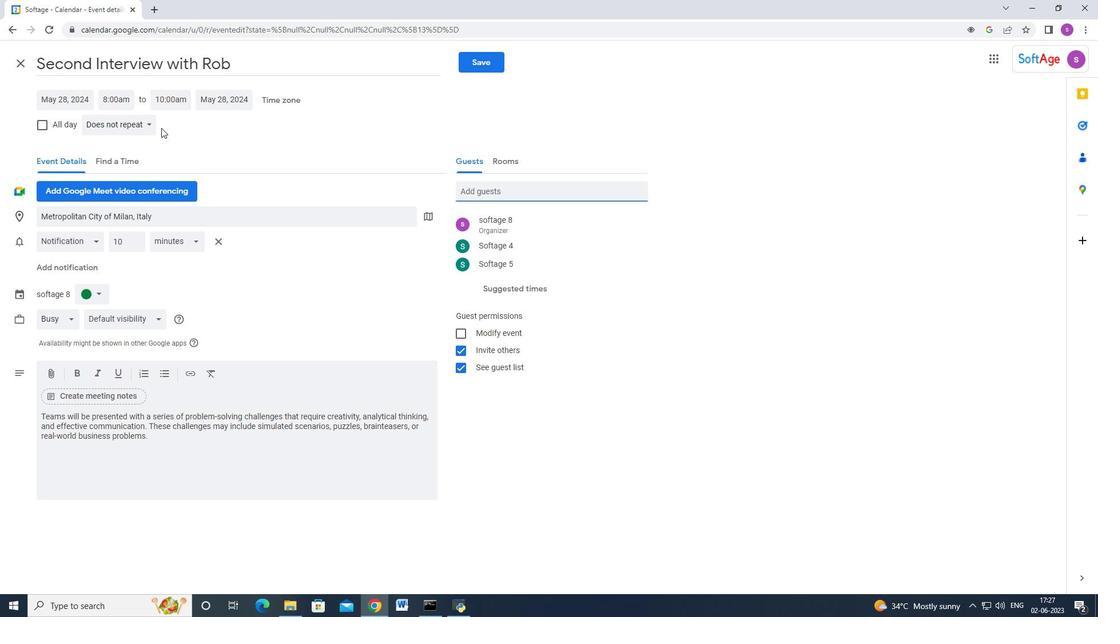 
Action: Mouse moved to (126, 128)
Screenshot: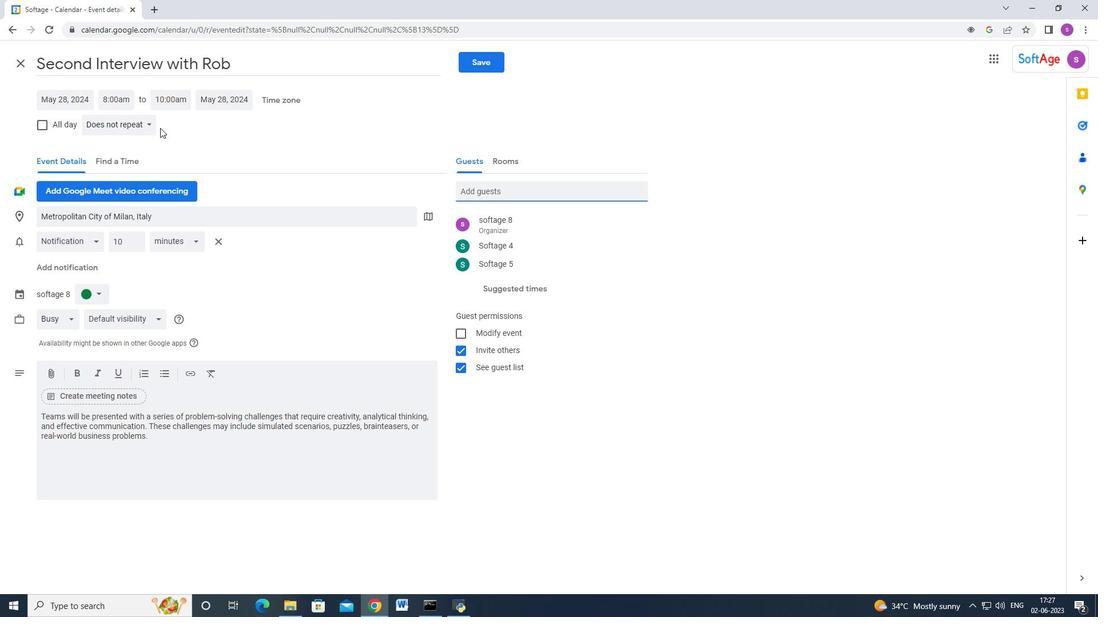
Action: Mouse pressed left at (126, 128)
Screenshot: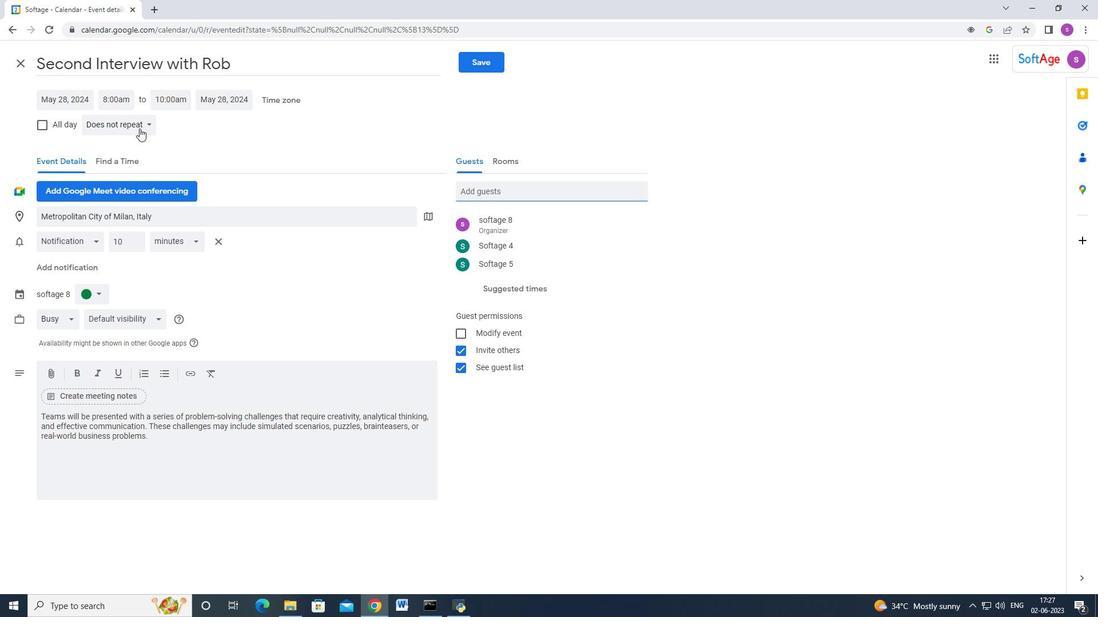 
Action: Mouse moved to (112, 145)
Screenshot: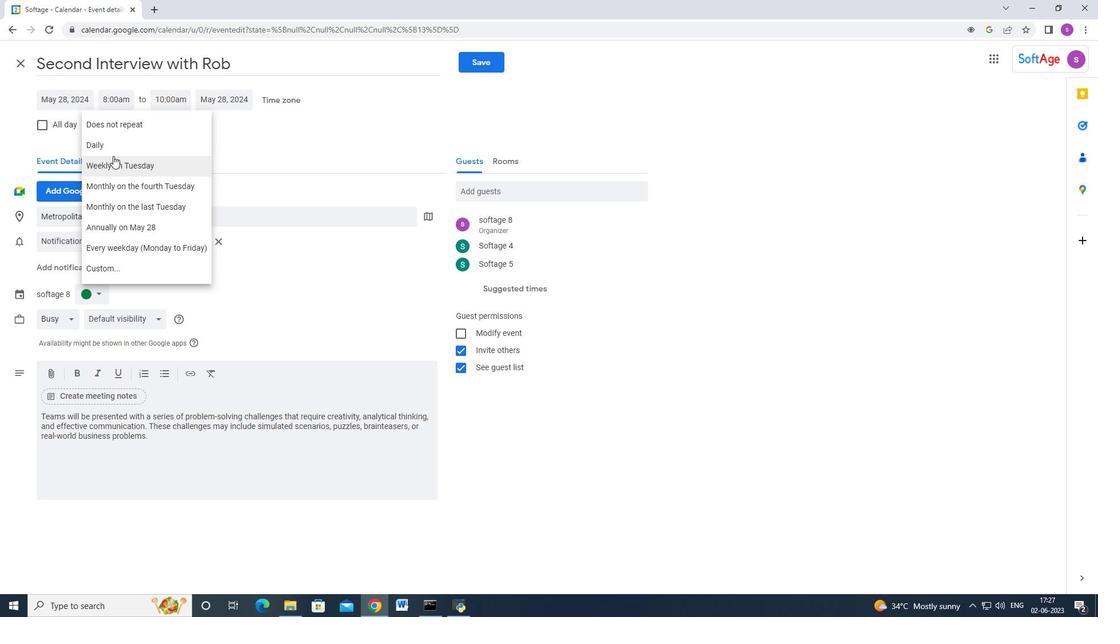 
Action: Mouse pressed left at (112, 145)
Screenshot: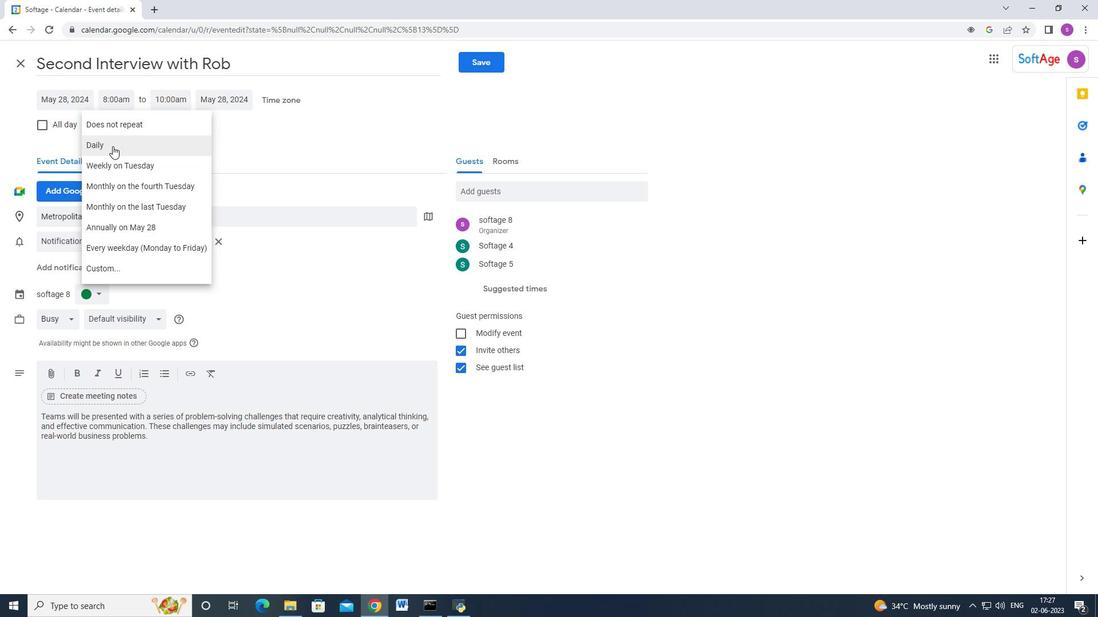 
Action: Mouse moved to (486, 61)
Screenshot: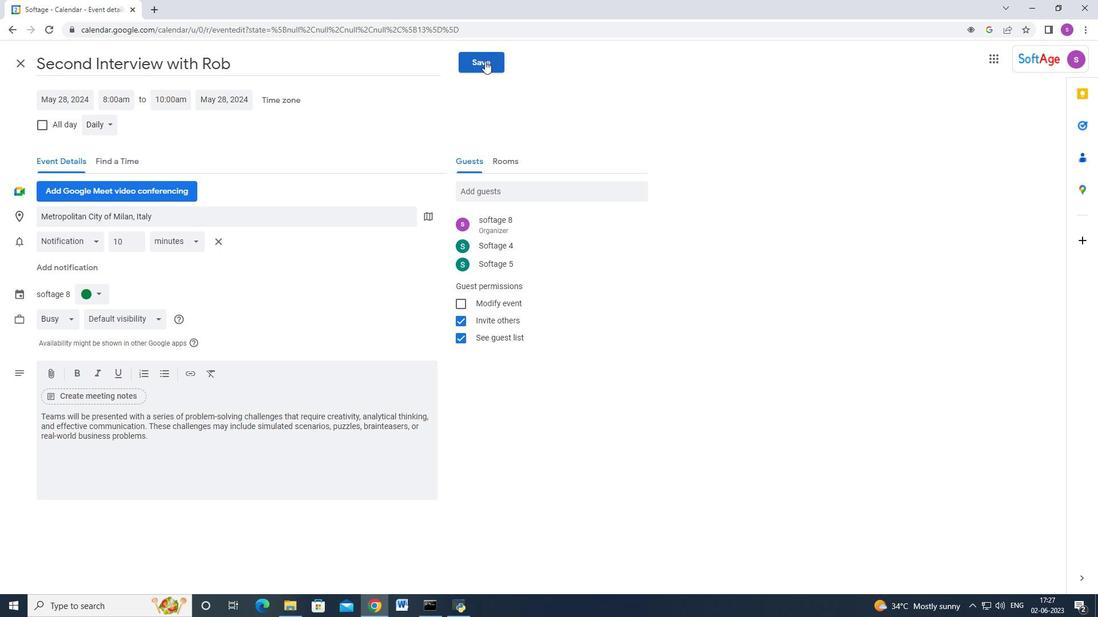 
Action: Mouse pressed left at (486, 61)
Screenshot: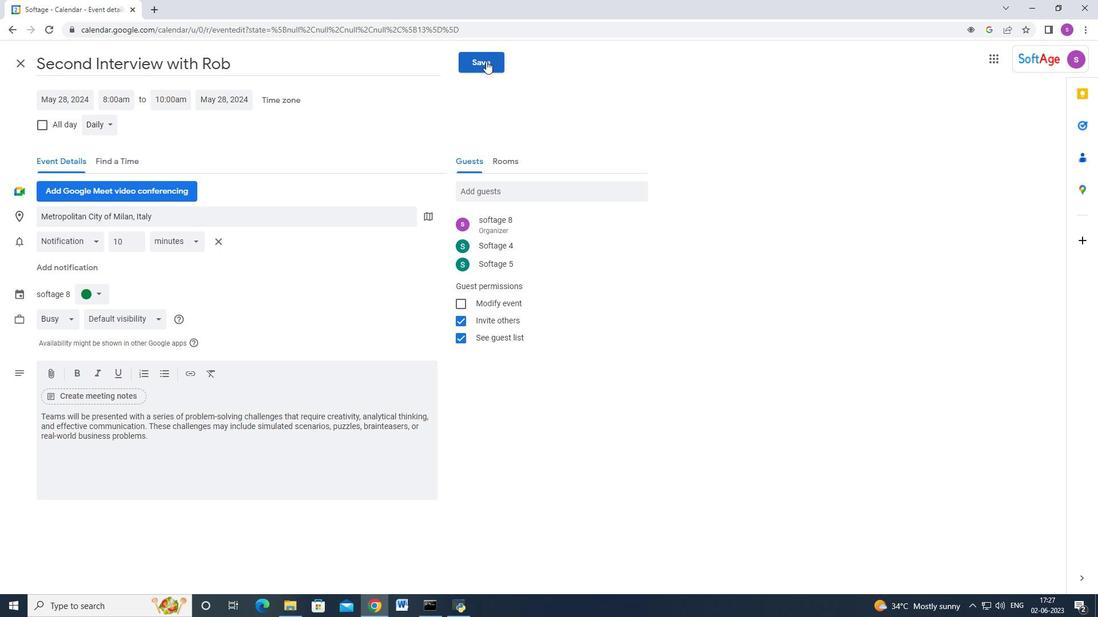 
Action: Mouse moved to (700, 340)
Screenshot: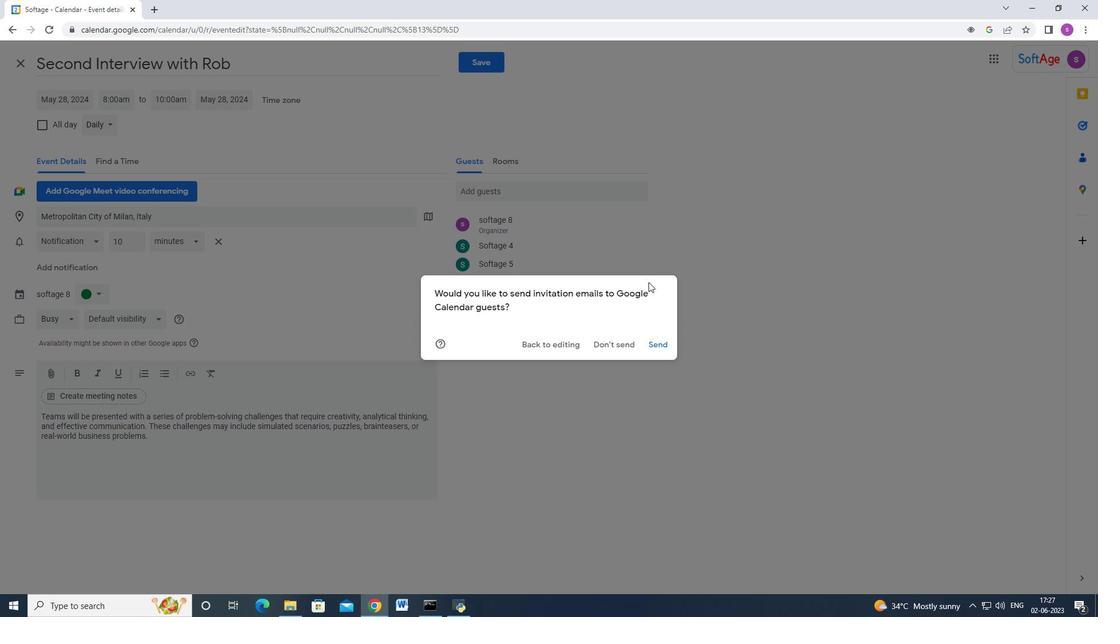 
